 Task: Look for space in Fânzeres, Portugal from 17th June, 2023 to 21st June, 2023 for 2 adults in price range Rs.7000 to Rs.12000. Place can be private room with 1  bedroom having 2 beds and 1 bathroom. Property type can be house, flat, guest house. Booking option can be shelf check-in. Required host language is English.
Action: Mouse moved to (534, 138)
Screenshot: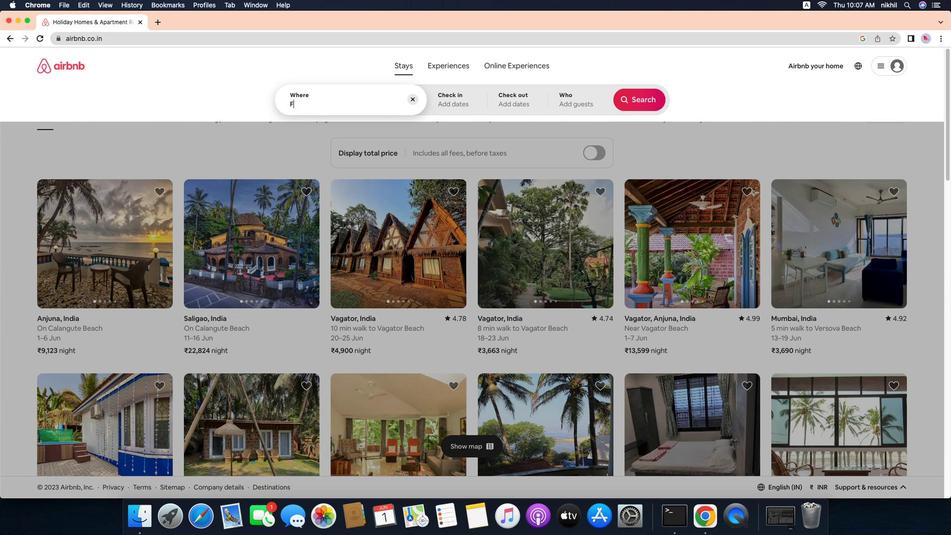 
Action: Mouse pressed left at (534, 138)
Screenshot: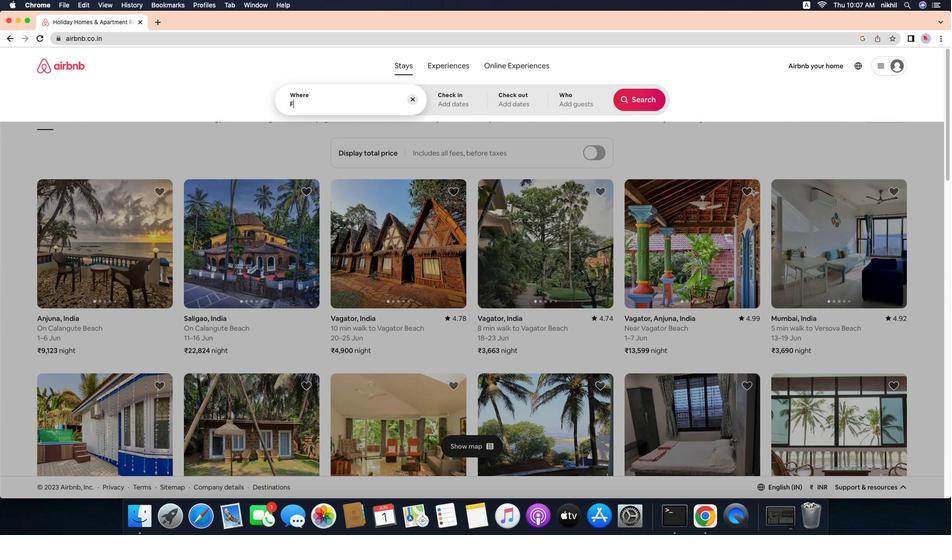 
Action: Mouse moved to (534, 138)
Screenshot: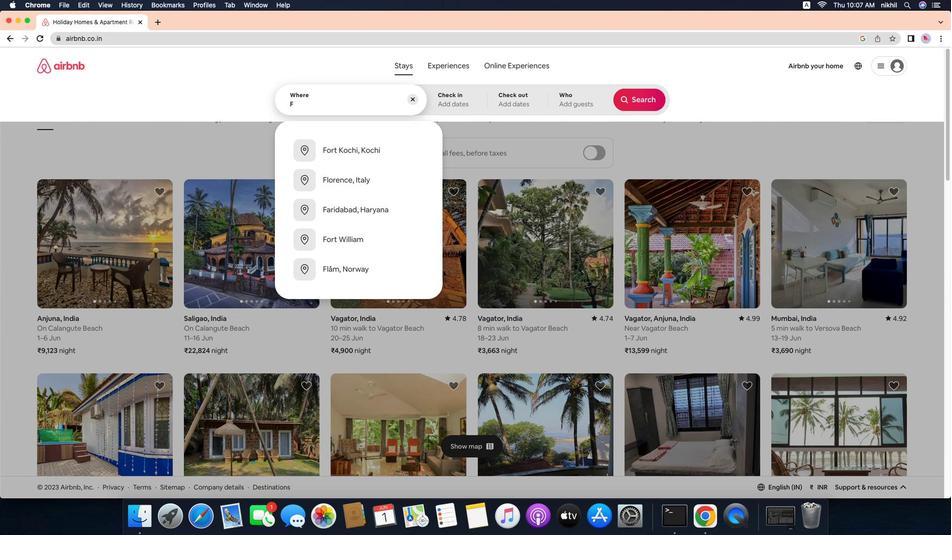 
Action: Mouse pressed left at (534, 138)
Screenshot: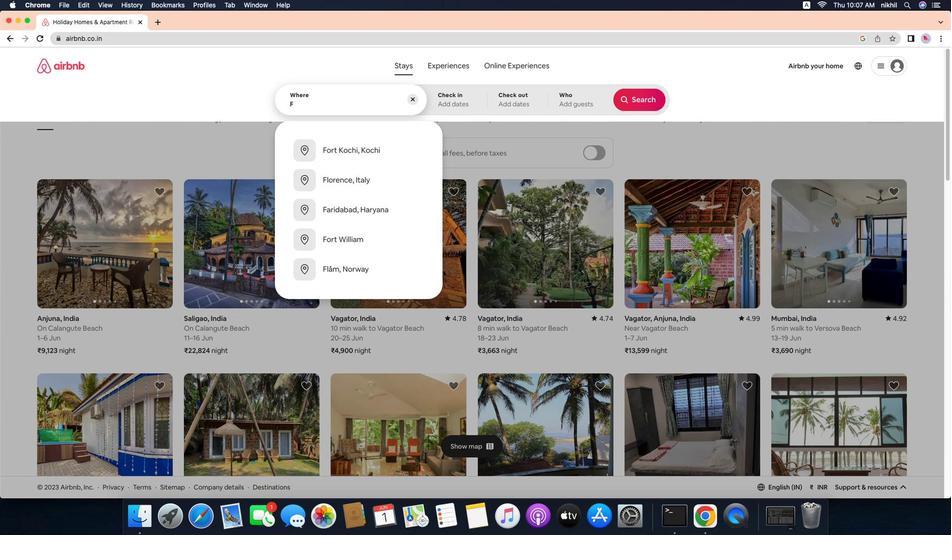 
Action: Mouse moved to (501, 138)
Screenshot: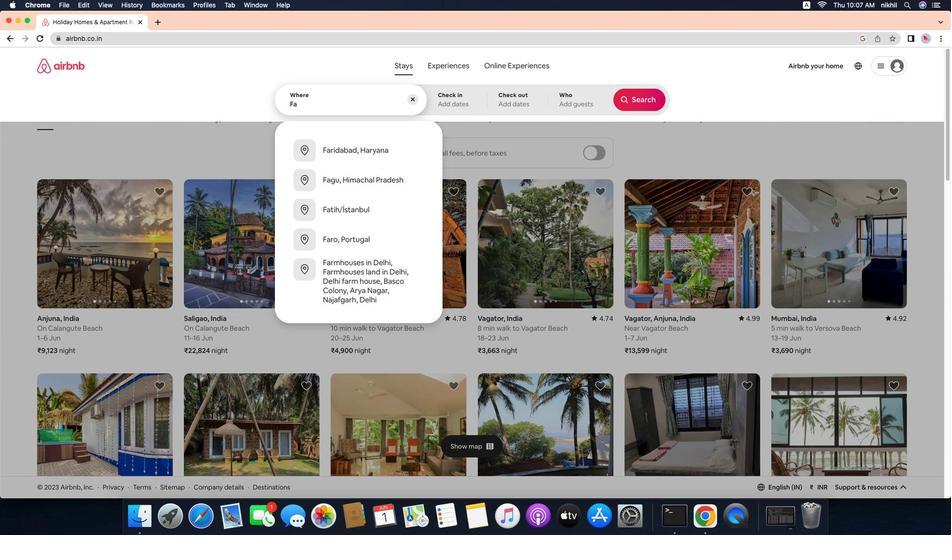 
Action: Mouse pressed left at (501, 138)
Screenshot: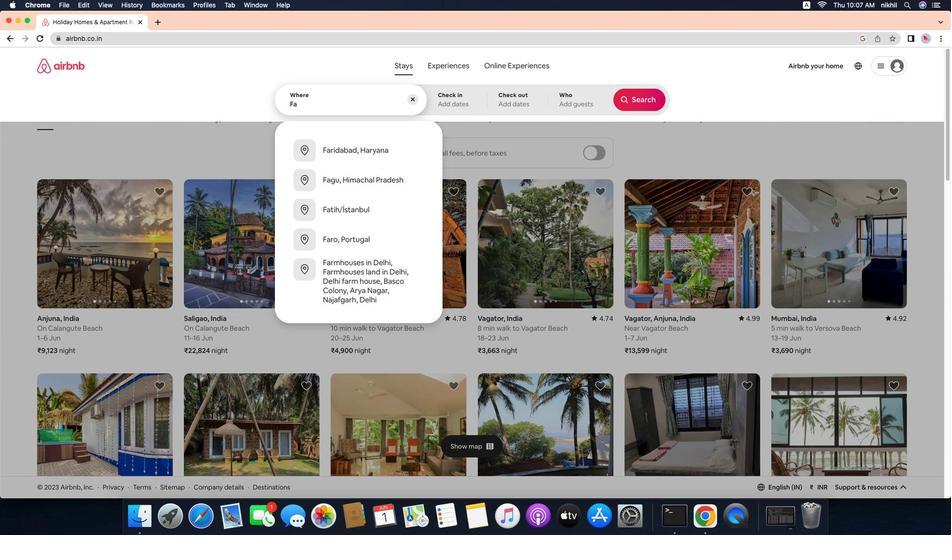 
Action: Mouse moved to (501, 138)
Screenshot: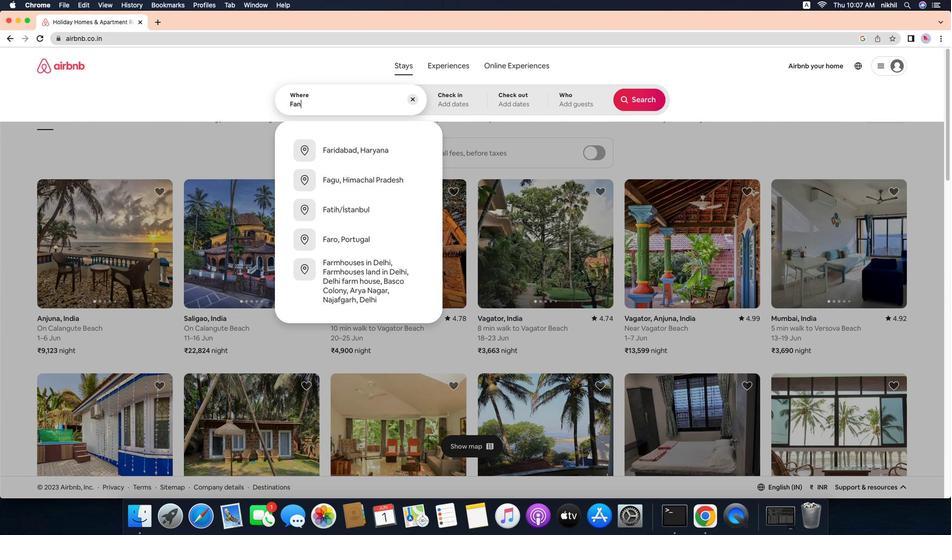 
Action: Key pressed Key.caps_lock'F'Key.caps_lock'a''n''z''e''r''e''s'
Screenshot: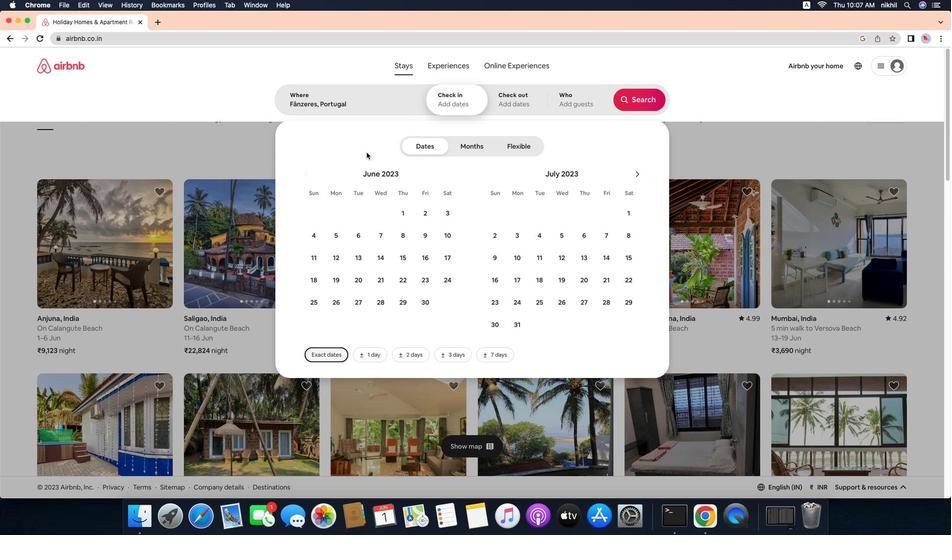 
Action: Mouse moved to (499, 137)
Screenshot: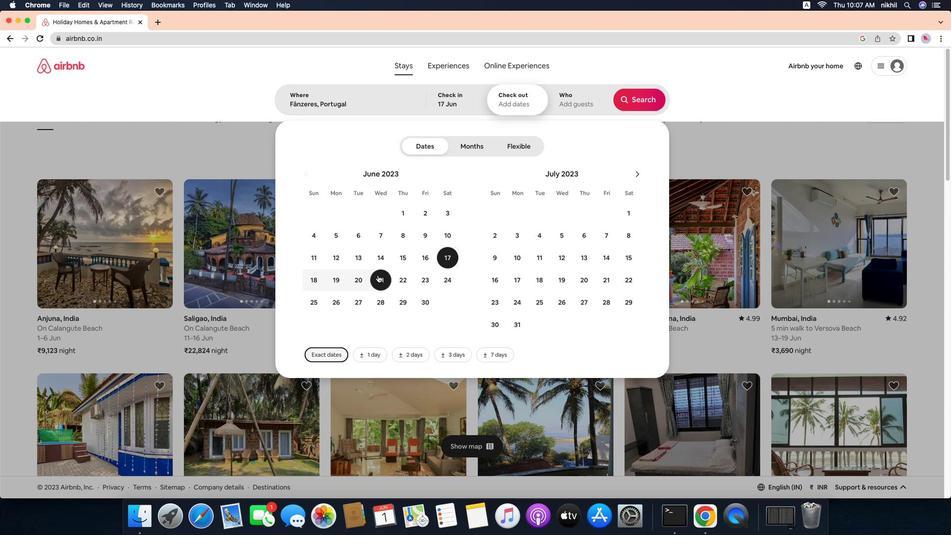 
Action: Mouse pressed left at (499, 137)
Screenshot: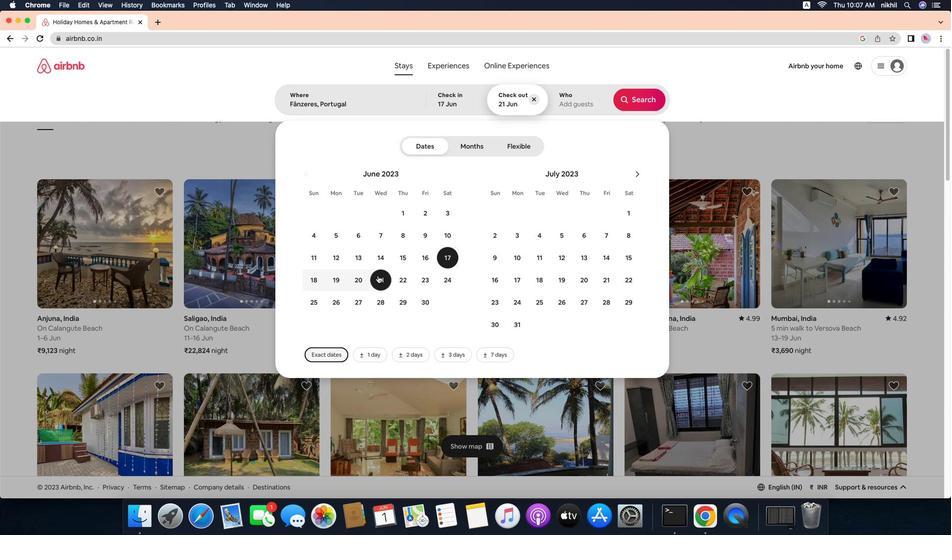
Action: Mouse moved to (561, 137)
Screenshot: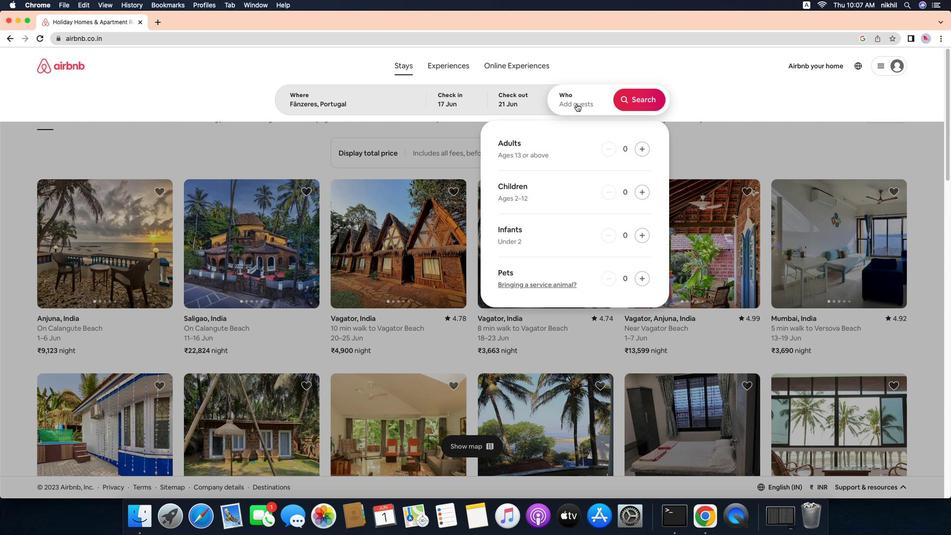 
Action: Mouse pressed left at (561, 137)
Screenshot: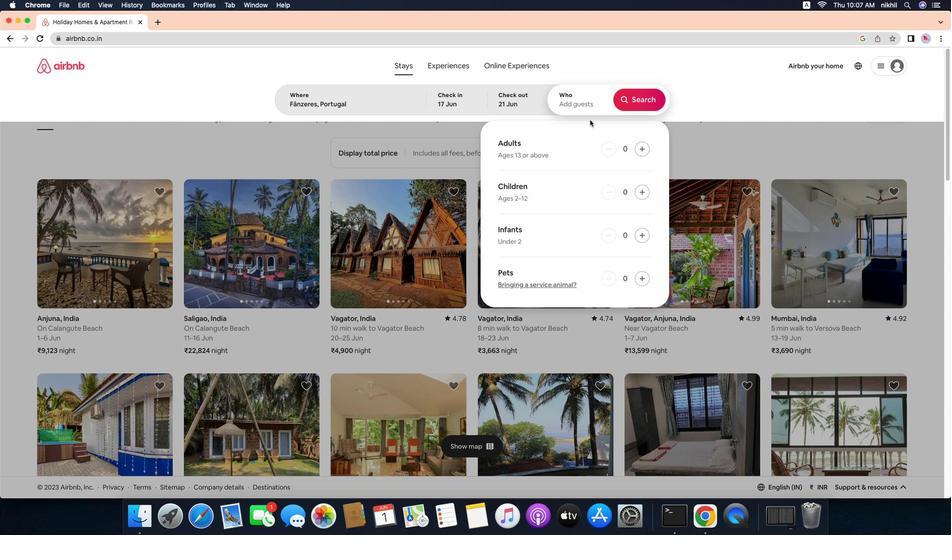 
Action: Mouse moved to (511, 137)
Screenshot: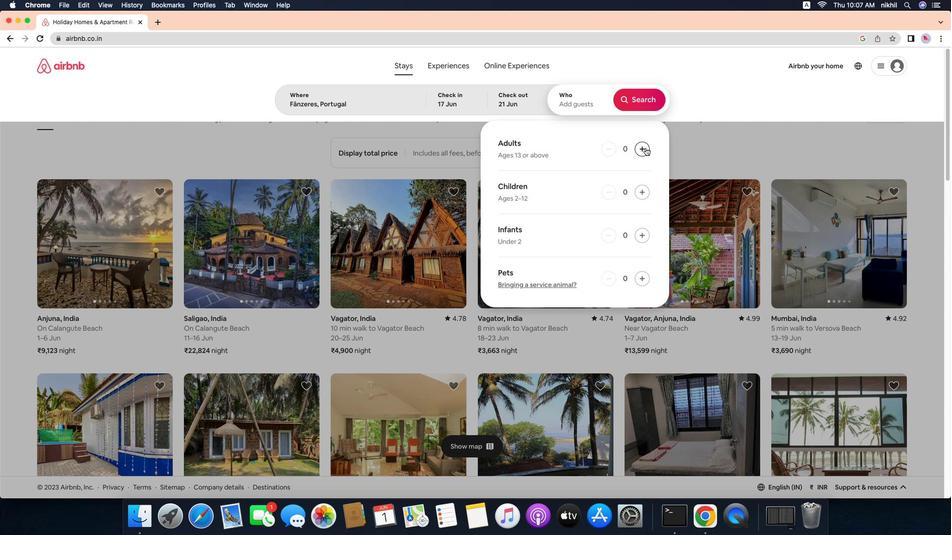 
Action: Mouse pressed left at (511, 137)
Screenshot: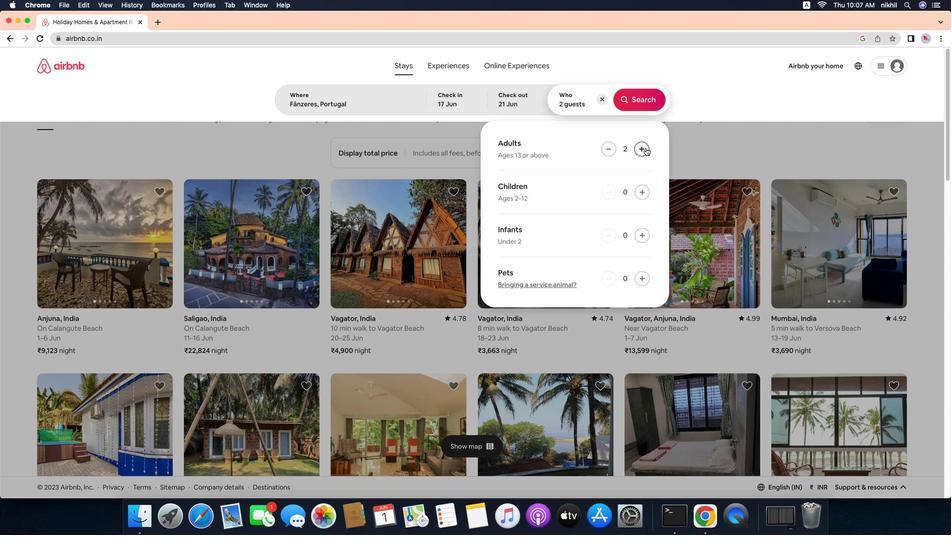 
Action: Mouse moved to (647, 138)
Screenshot: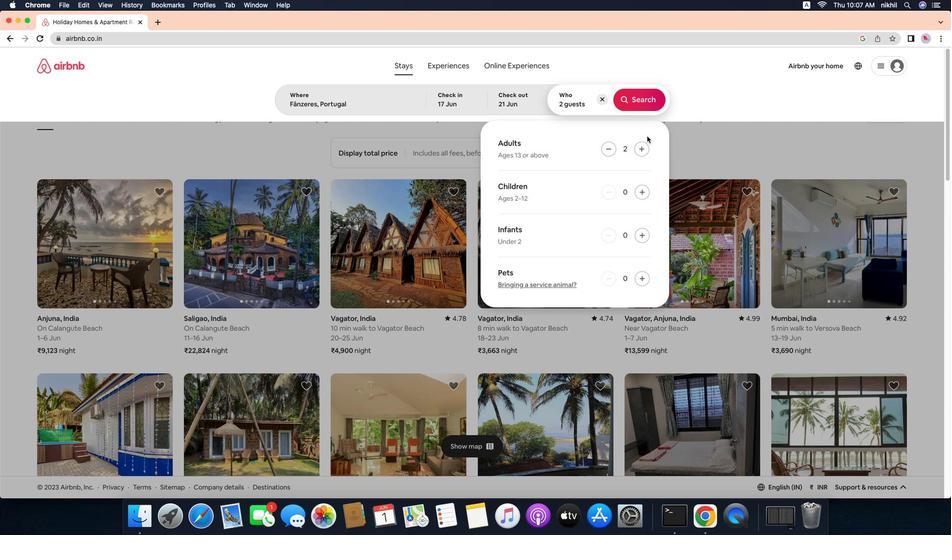 
Action: Mouse pressed left at (647, 138)
Screenshot: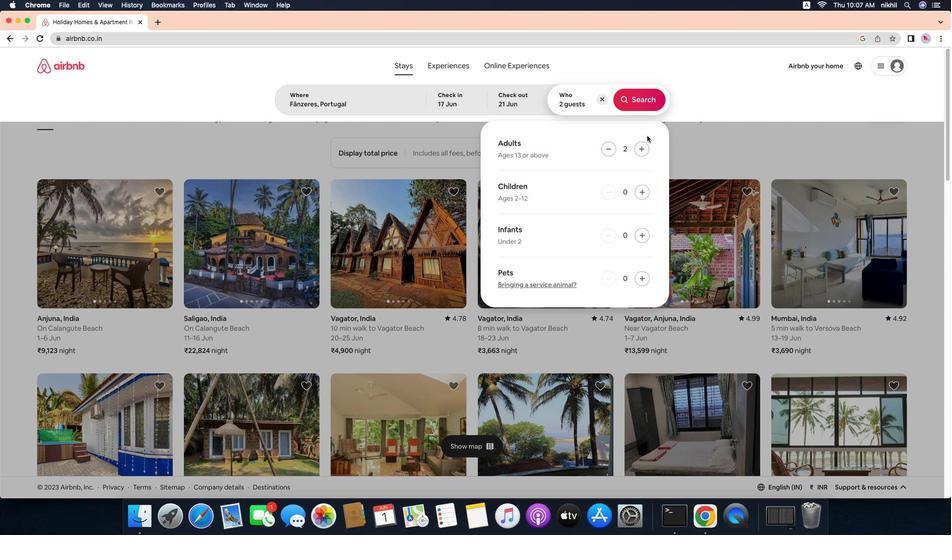 
Action: Mouse moved to (693, 137)
Screenshot: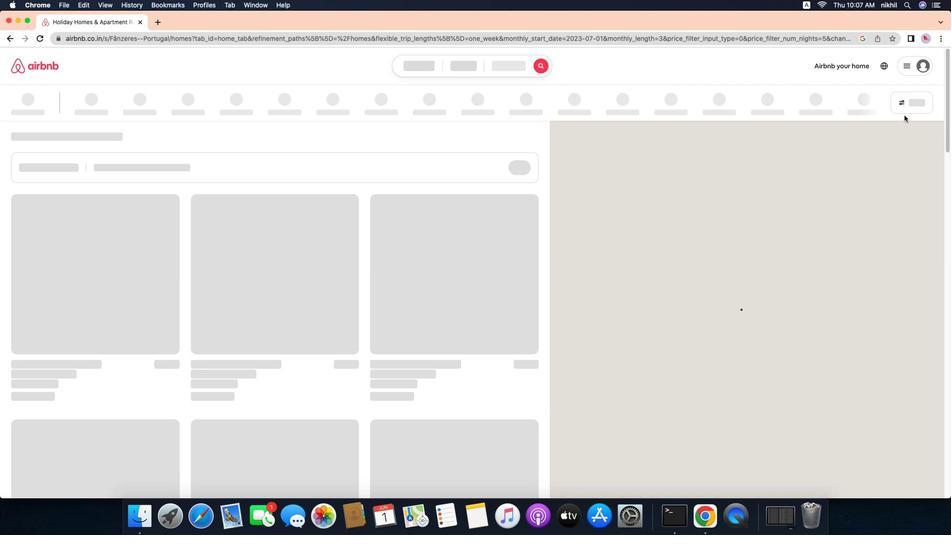 
Action: Mouse pressed left at (693, 137)
Screenshot: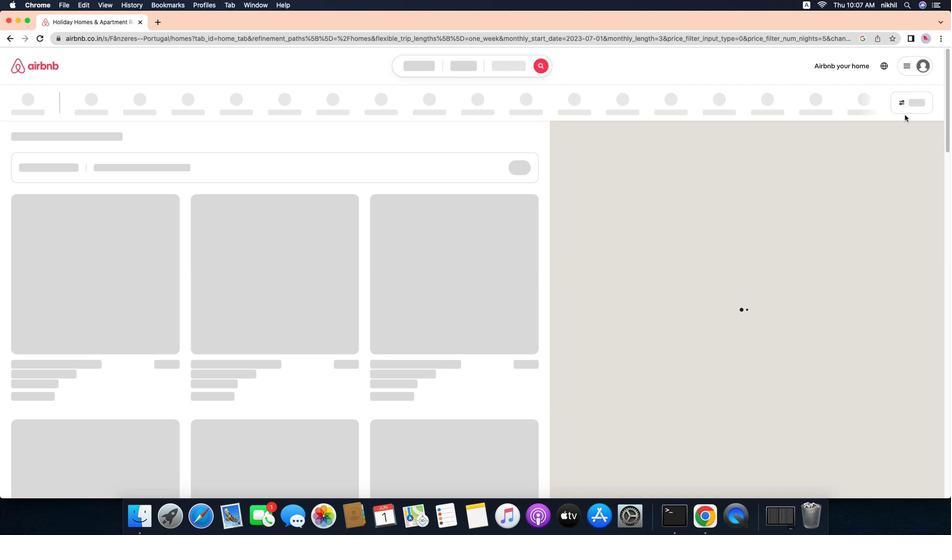 
Action: Mouse pressed left at (693, 137)
Screenshot: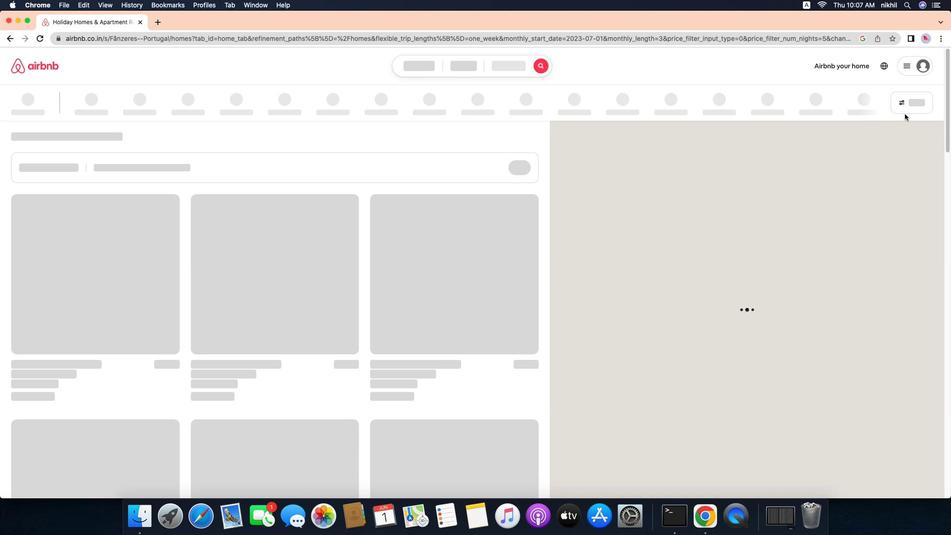 
Action: Mouse moved to (697, 138)
Screenshot: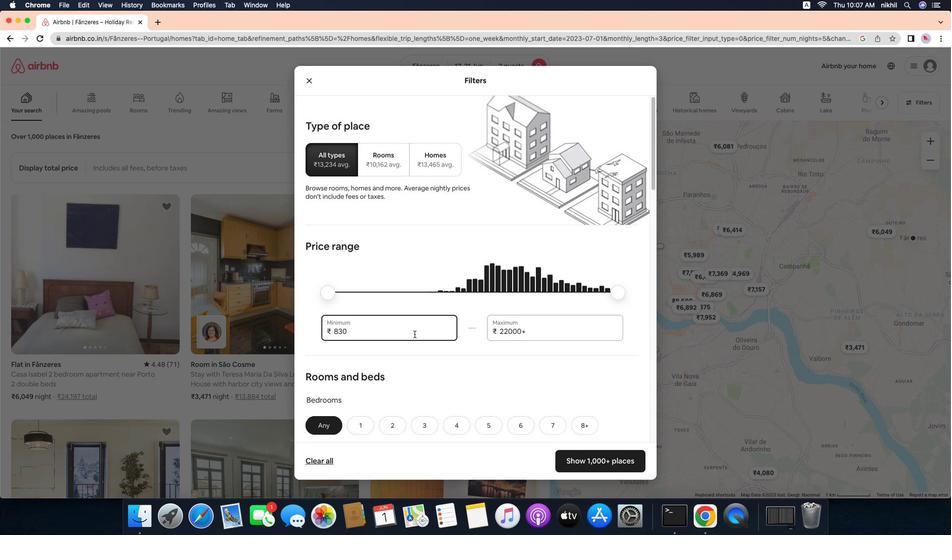 
Action: Mouse pressed left at (697, 138)
Screenshot: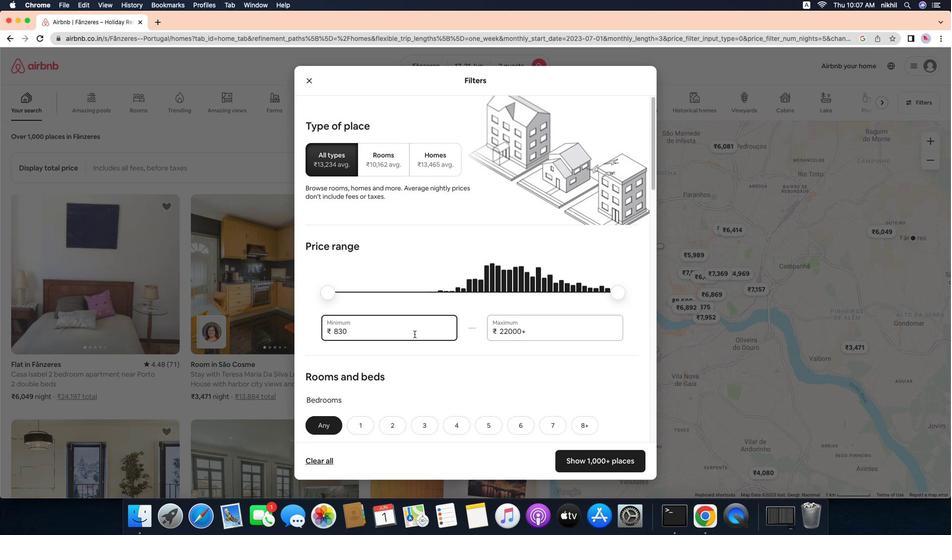 
Action: Mouse moved to (869, 138)
Screenshot: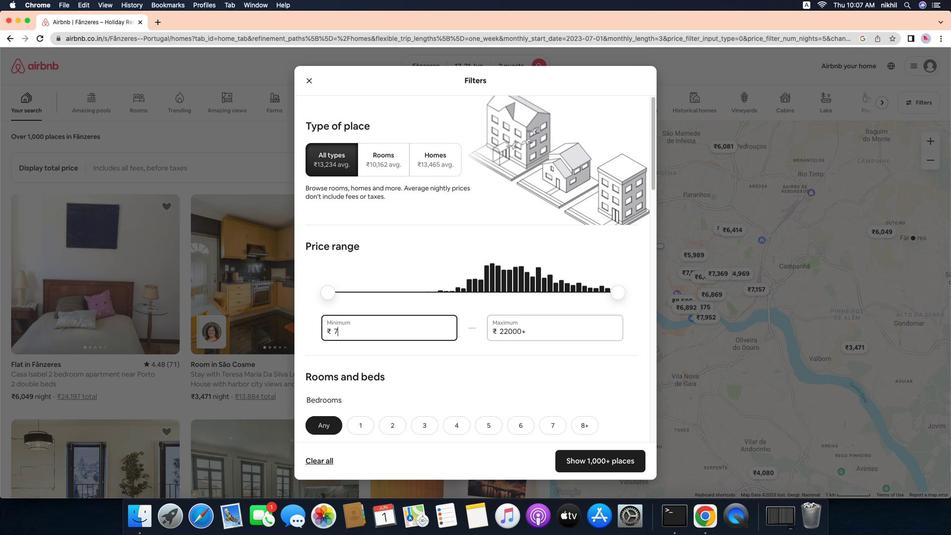 
Action: Mouse pressed left at (869, 138)
Screenshot: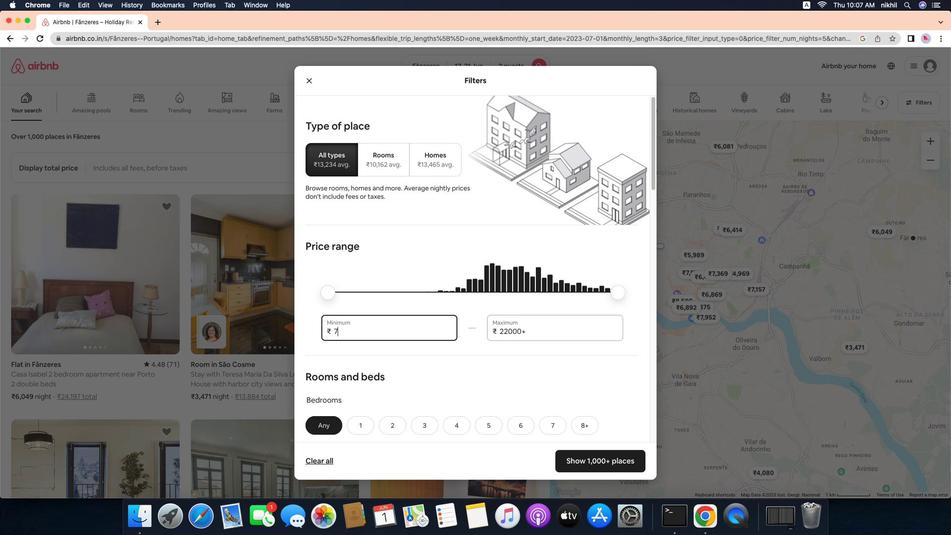 
Action: Mouse moved to (536, 137)
Screenshot: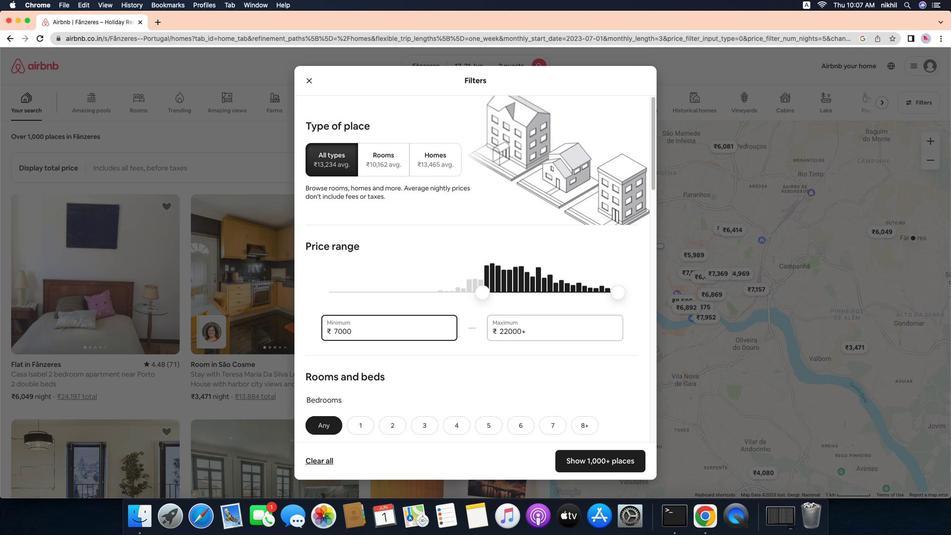 
Action: Mouse pressed left at (536, 137)
Screenshot: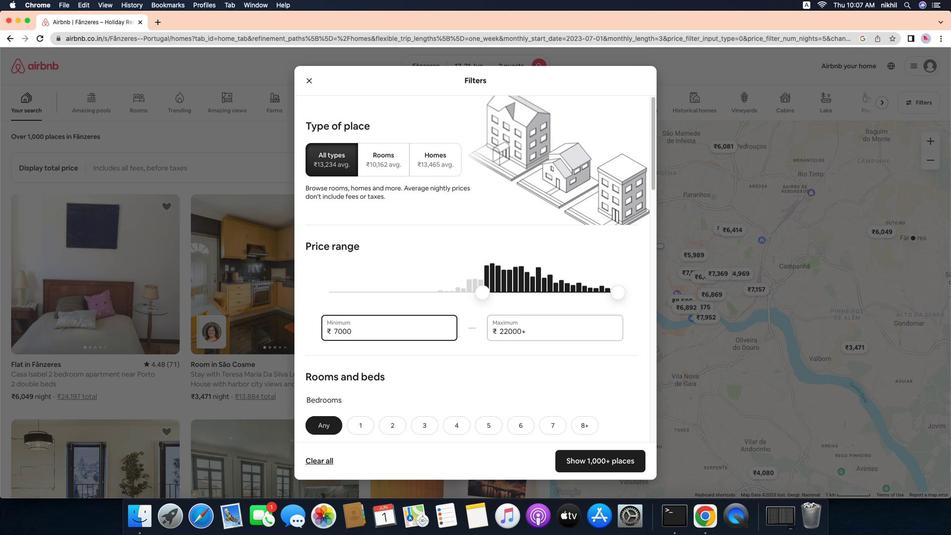 
Action: Mouse moved to (535, 137)
Screenshot: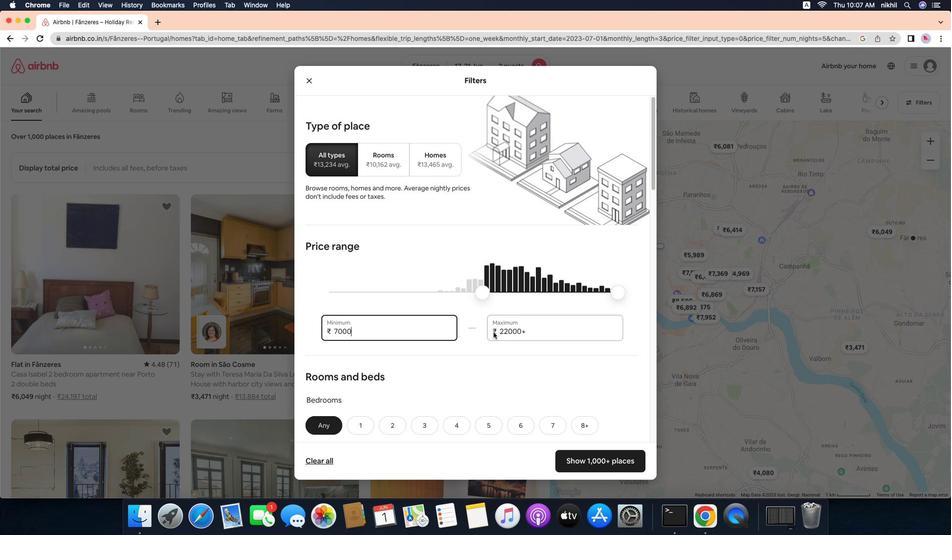 
Action: Key pressed Key.backspaceKey.backspaceKey.backspaceKey.backspace'7''0''0''0'
Screenshot: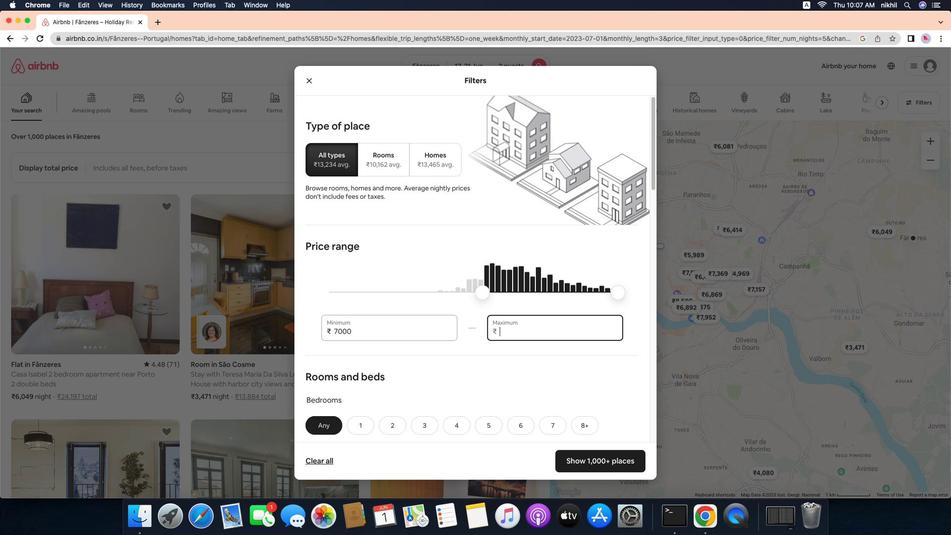 
Action: Mouse moved to (624, 137)
Screenshot: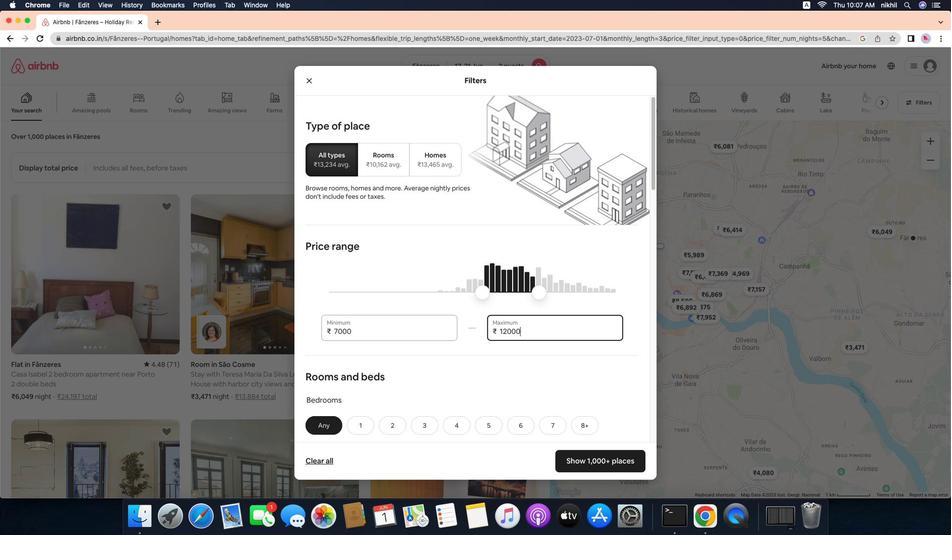 
Action: Mouse pressed left at (624, 137)
Screenshot: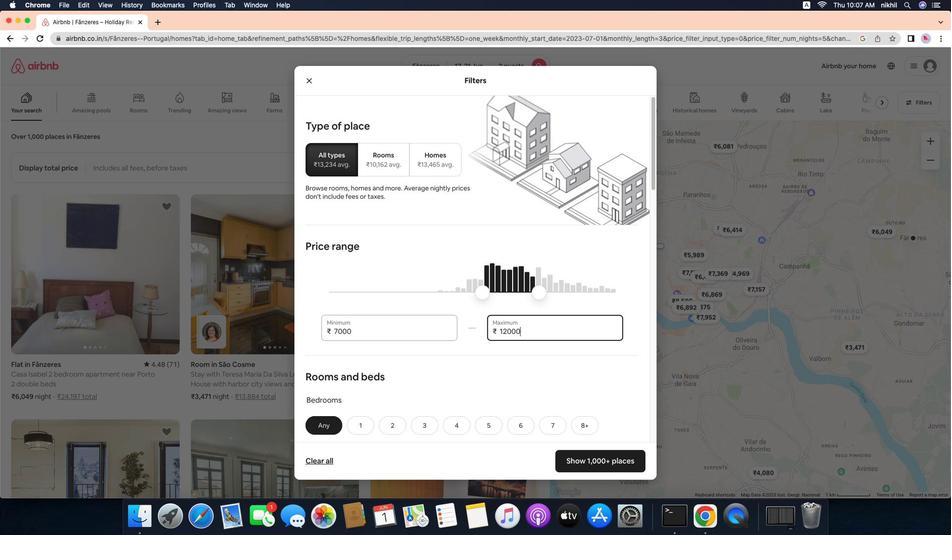 
Action: Key pressed Key.backspaceKey.backspaceKey.backspaceKey.backspaceKey.backspaceKey.backspace'1''2''0''0''0'
Screenshot: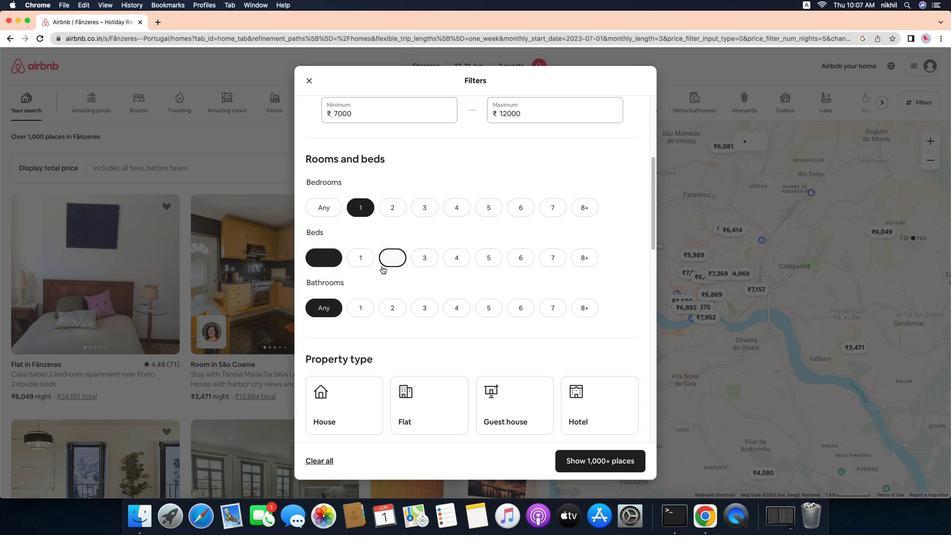
Action: Mouse moved to (588, 136)
Screenshot: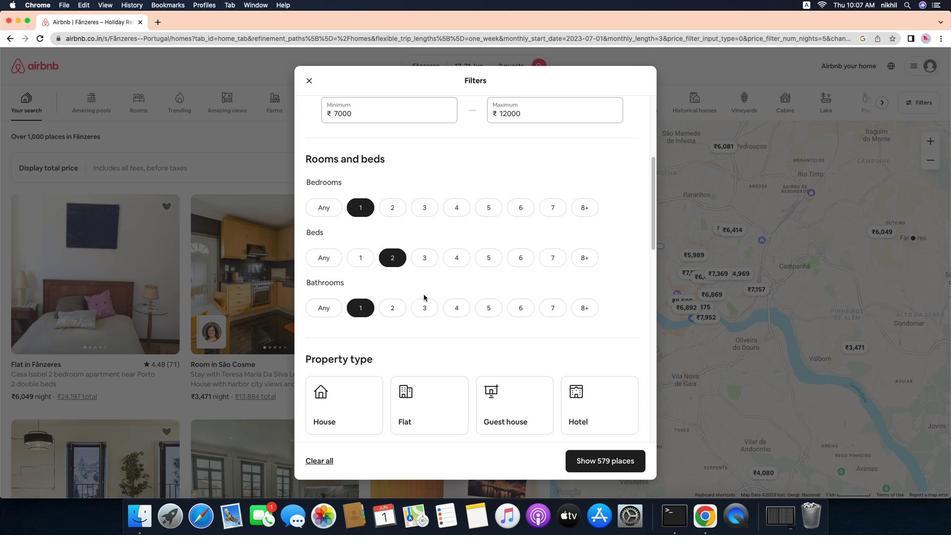 
Action: Mouse scrolled (588, 136) with delta (254, 138)
Screenshot: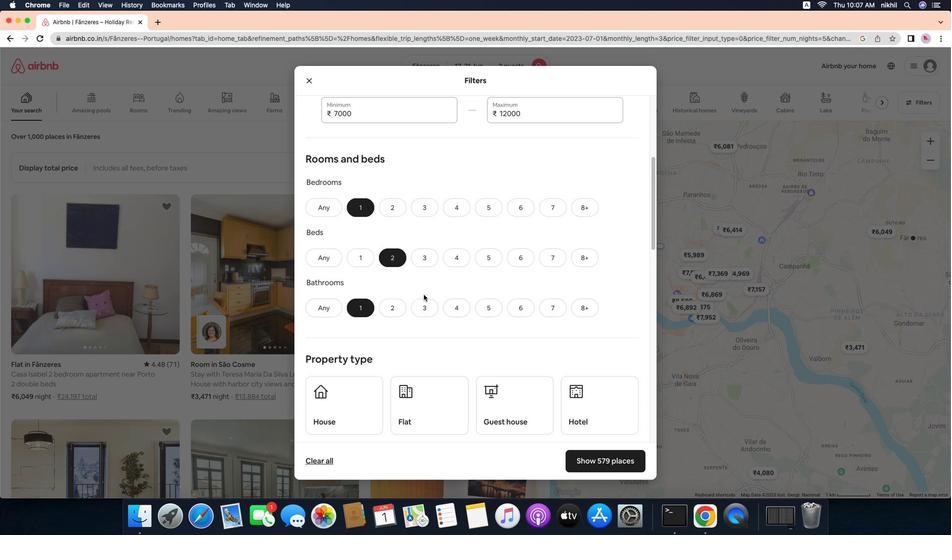 
Action: Mouse scrolled (588, 136) with delta (254, 138)
Screenshot: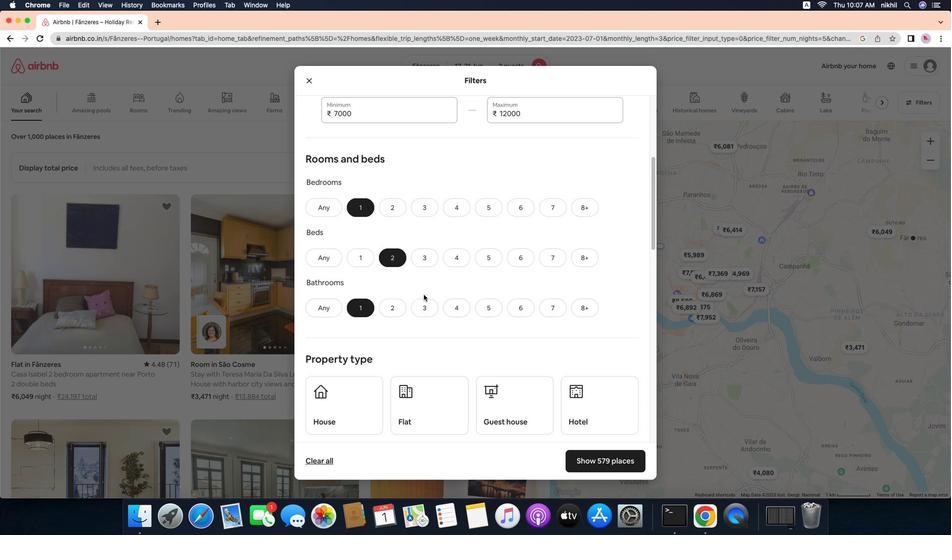 
Action: Mouse scrolled (588, 136) with delta (254, 138)
Screenshot: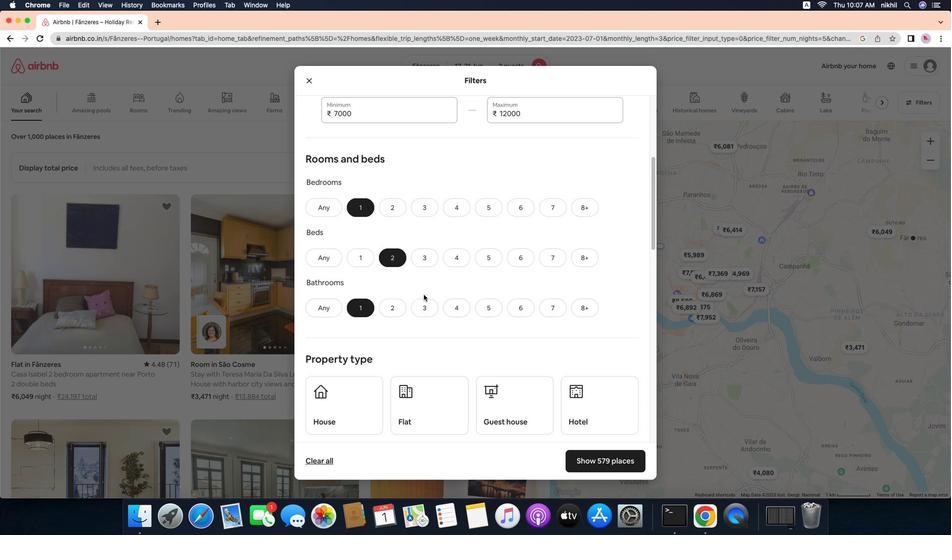
Action: Mouse scrolled (588, 136) with delta (254, 138)
Screenshot: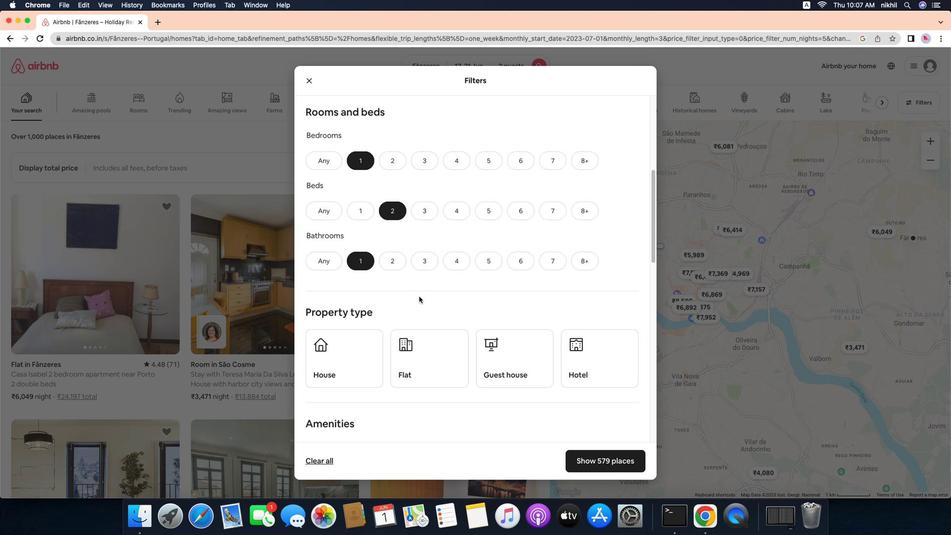 
Action: Mouse scrolled (588, 136) with delta (254, 138)
Screenshot: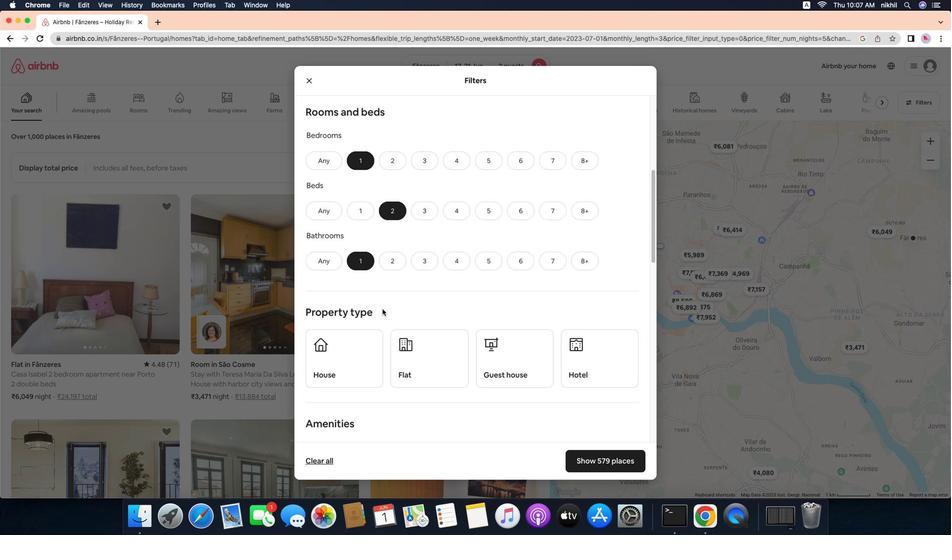 
Action: Mouse scrolled (588, 136) with delta (254, 138)
Screenshot: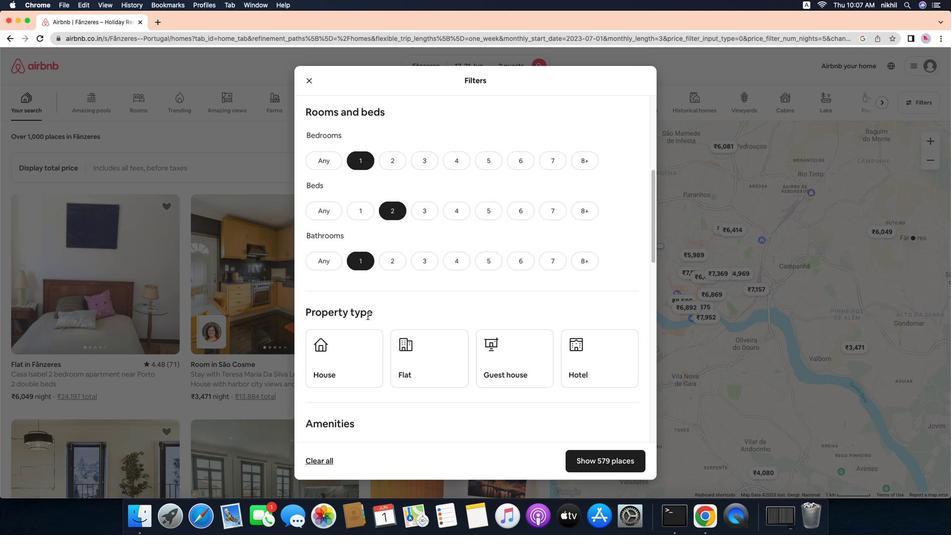 
Action: Mouse scrolled (588, 136) with delta (254, 138)
Screenshot: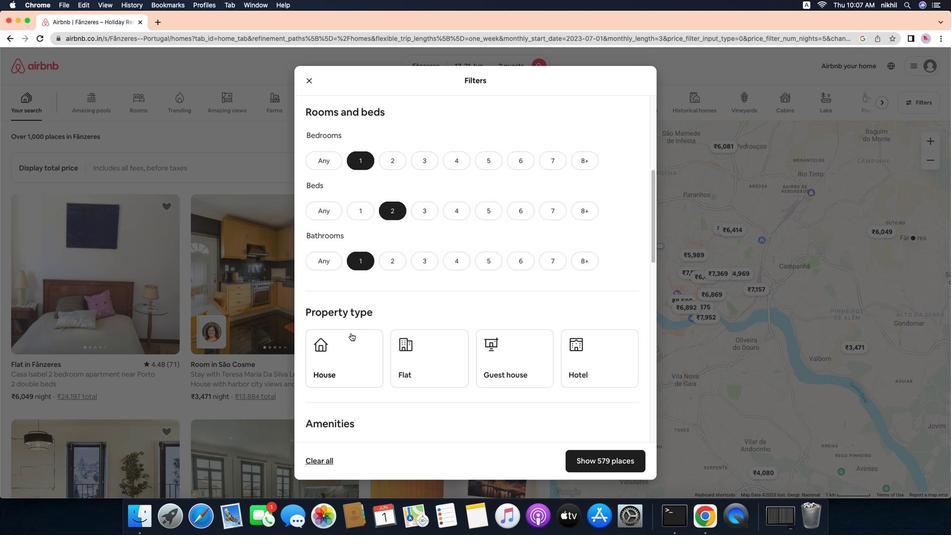 
Action: Mouse moved to (500, 137)
Screenshot: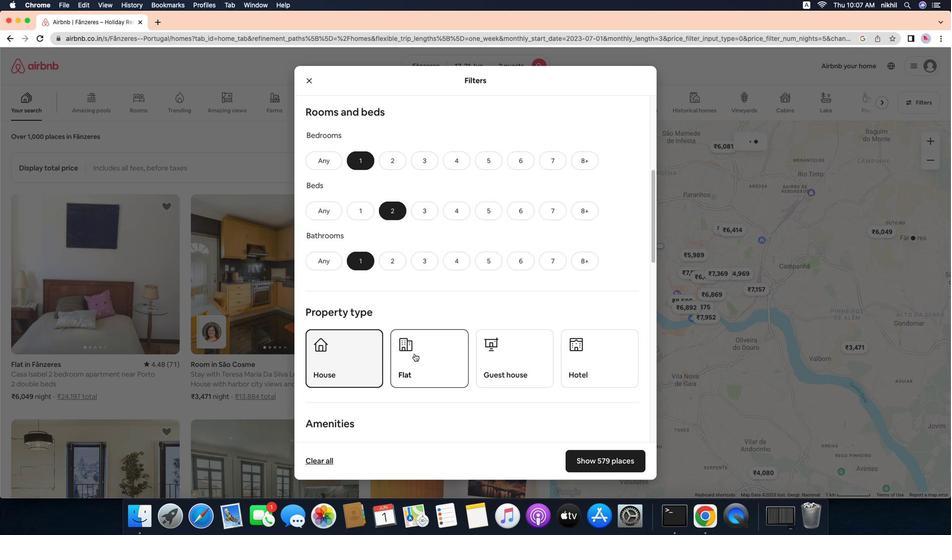 
Action: Mouse pressed left at (500, 137)
Screenshot: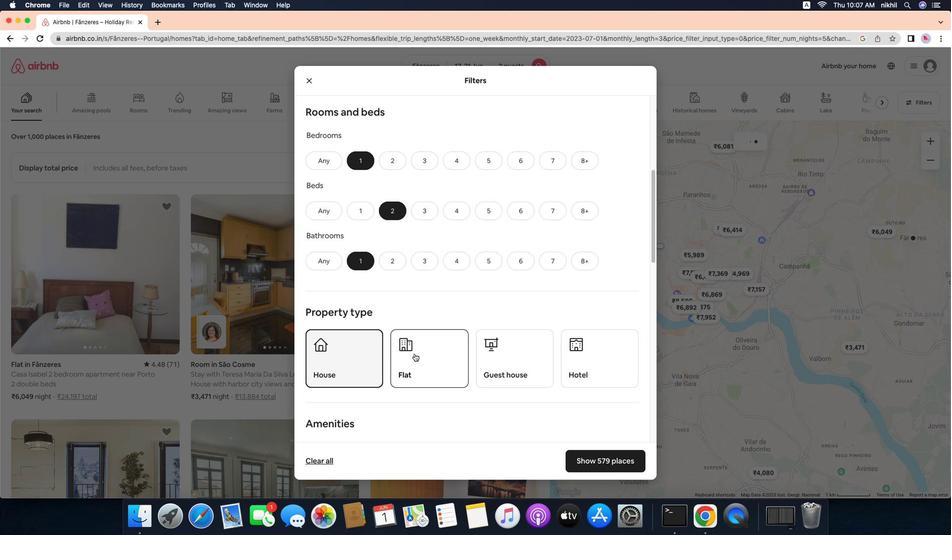 
Action: Mouse moved to (516, 137)
Screenshot: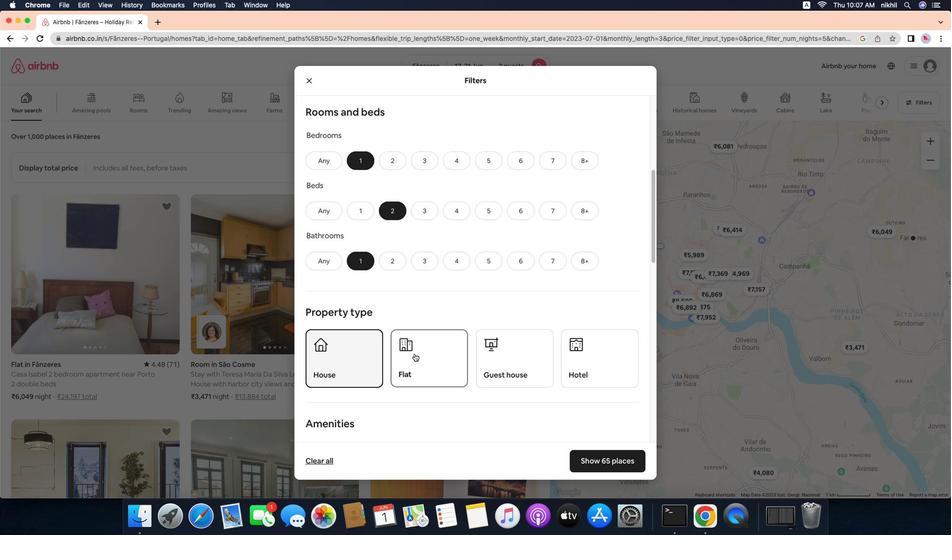 
Action: Mouse pressed left at (516, 137)
Screenshot: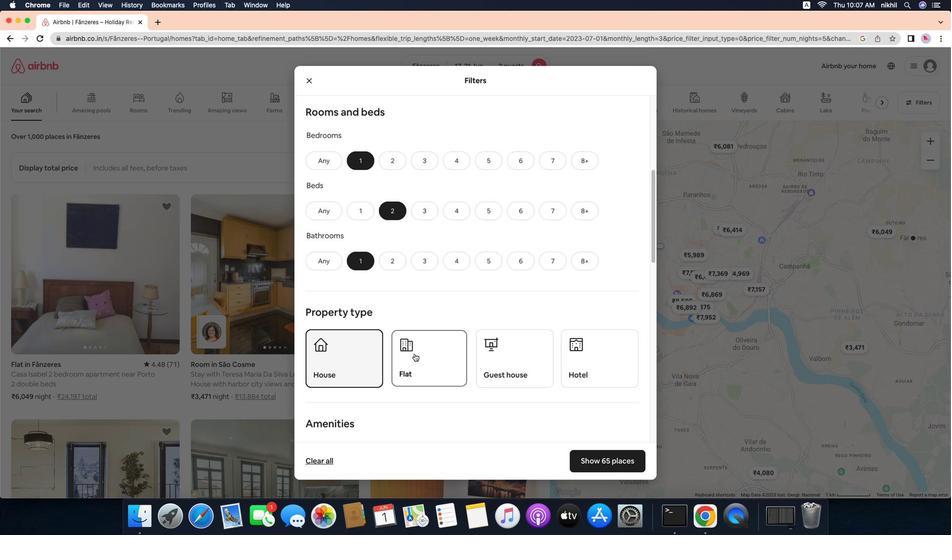 
Action: Mouse moved to (502, 137)
Screenshot: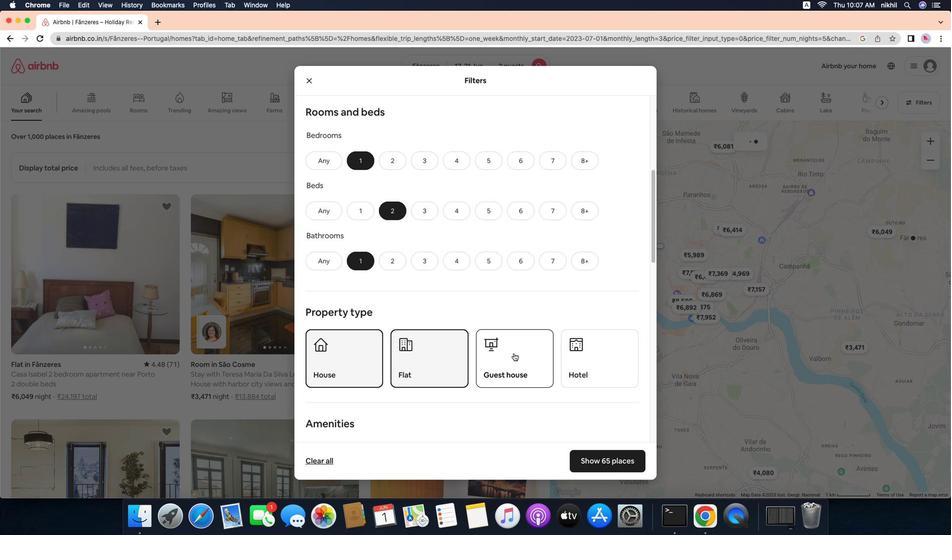 
Action: Mouse pressed left at (502, 137)
Screenshot: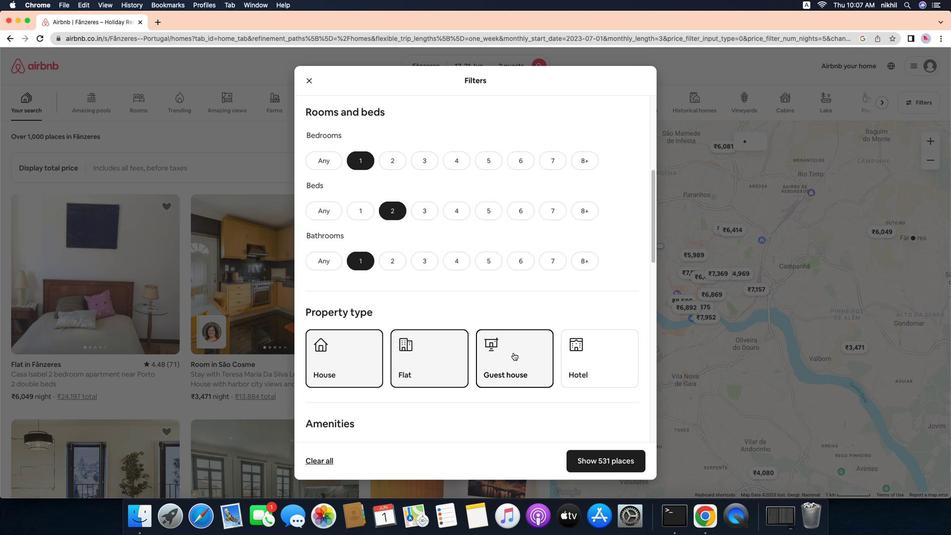 
Action: Mouse moved to (542, 137)
Screenshot: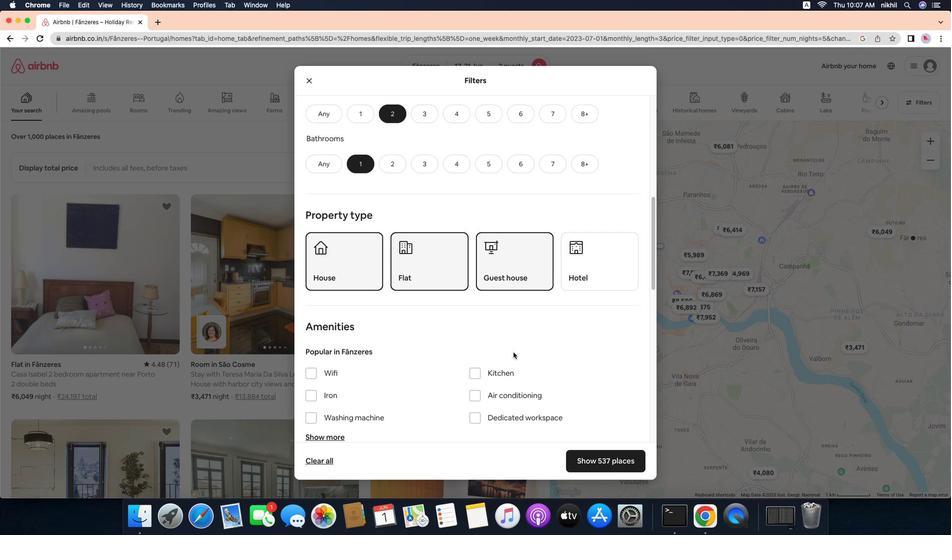
Action: Mouse scrolled (542, 137) with delta (254, 138)
Screenshot: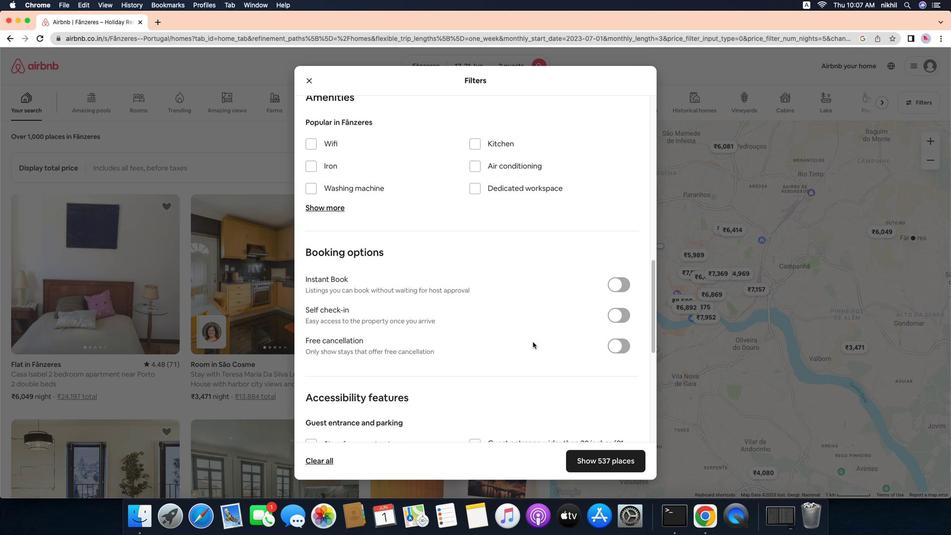 
Action: Mouse scrolled (542, 137) with delta (254, 138)
Screenshot: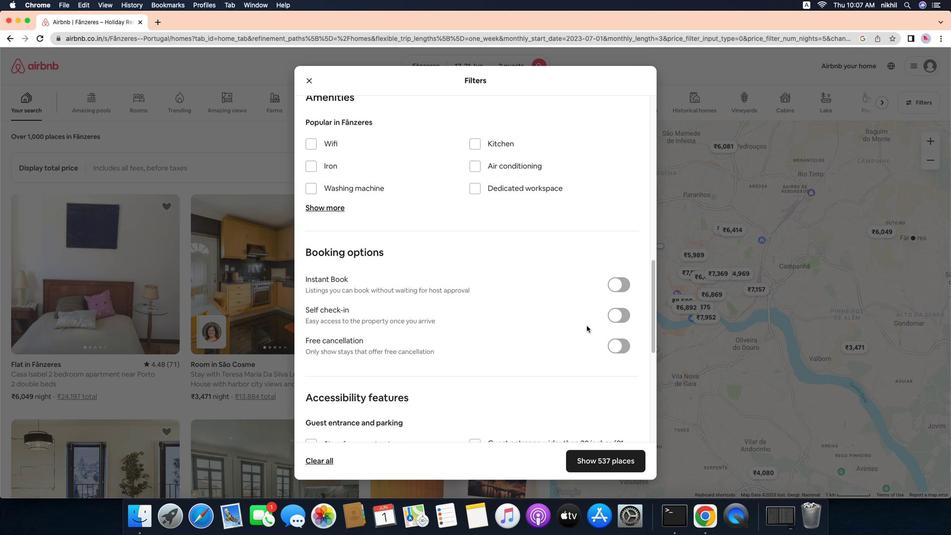 
Action: Mouse scrolled (542, 137) with delta (254, 138)
Screenshot: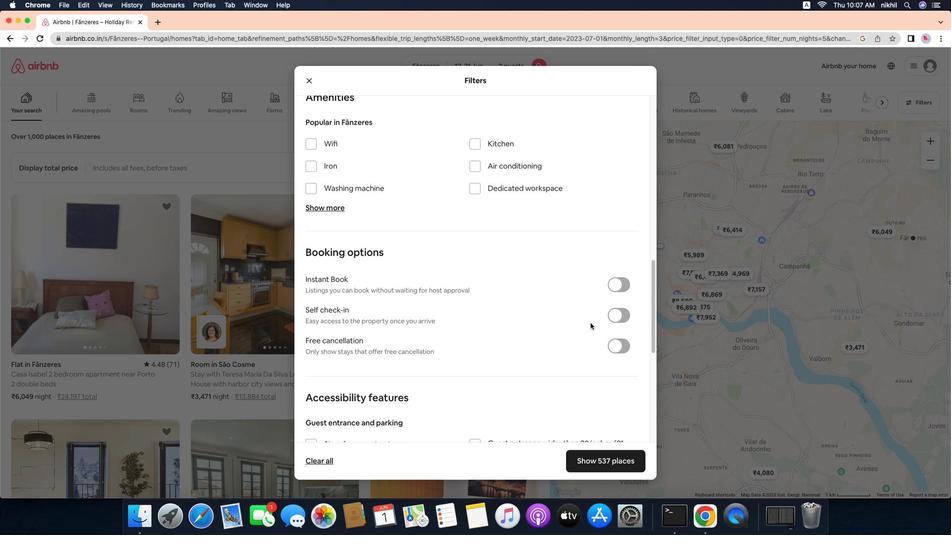 
Action: Mouse moved to (492, 137)
Screenshot: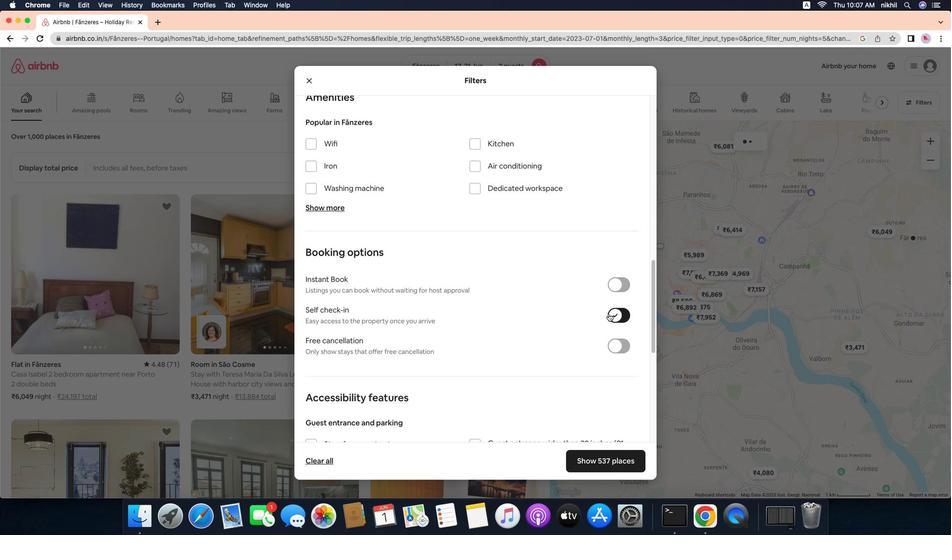 
Action: Mouse pressed left at (492, 137)
Screenshot: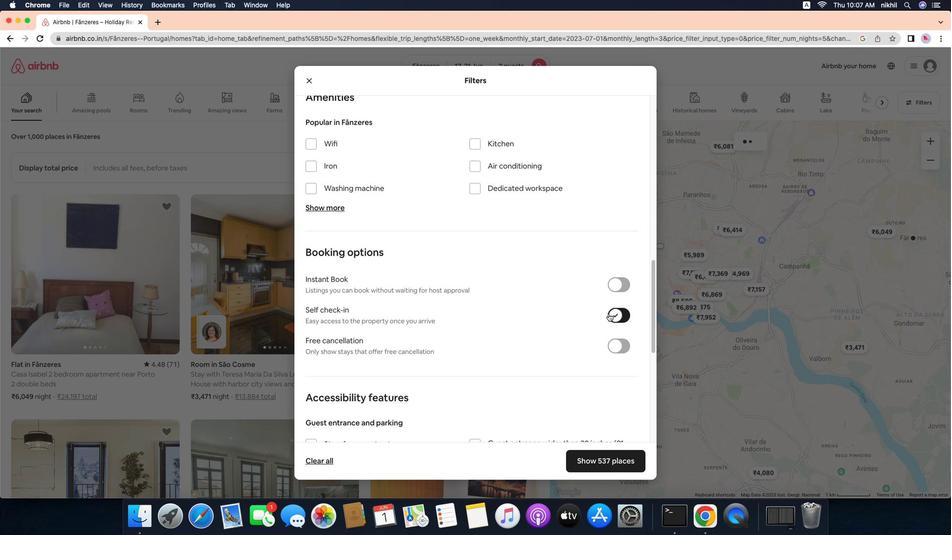 
Action: Mouse moved to (535, 136)
Screenshot: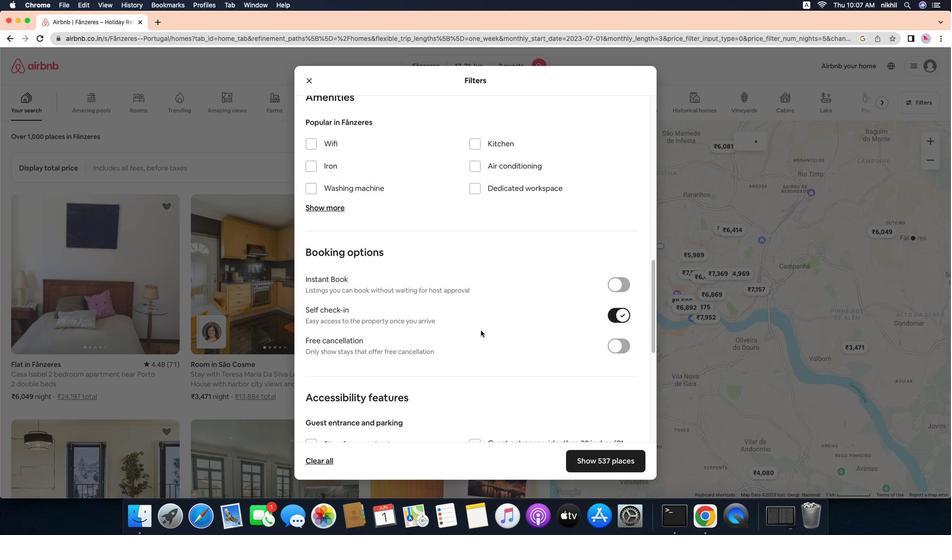 
Action: Mouse pressed left at (535, 136)
Screenshot: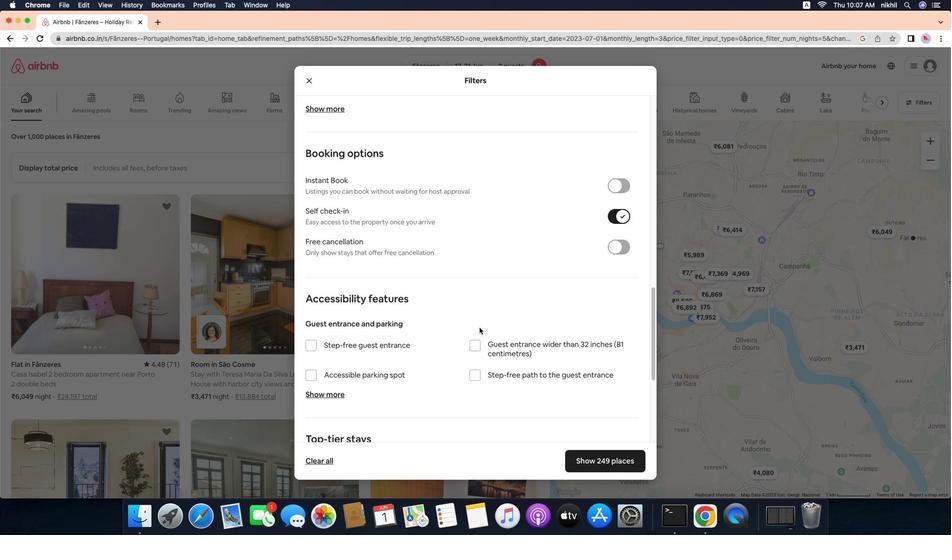 
Action: Mouse moved to (603, 136)
Screenshot: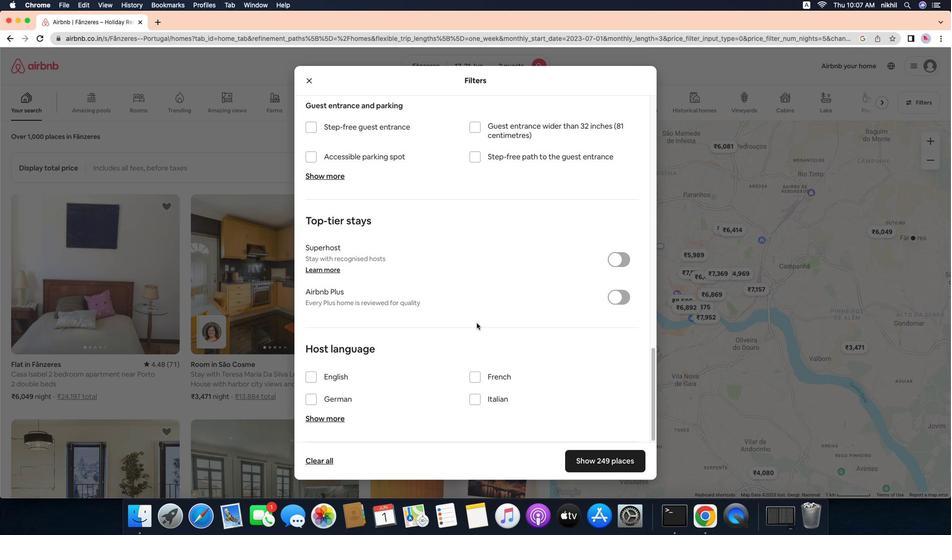 
Action: Mouse pressed left at (603, 136)
Screenshot: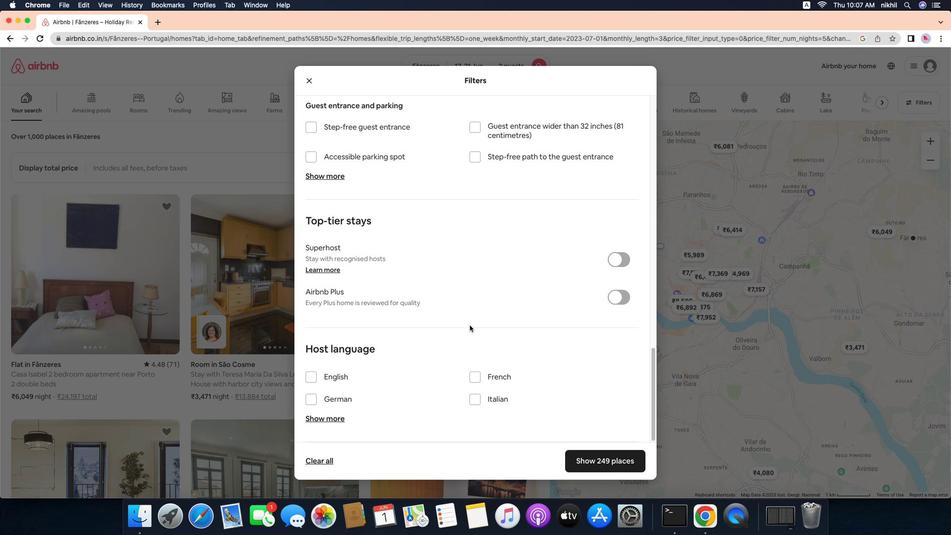 
Action: Mouse moved to (603, 136)
Screenshot: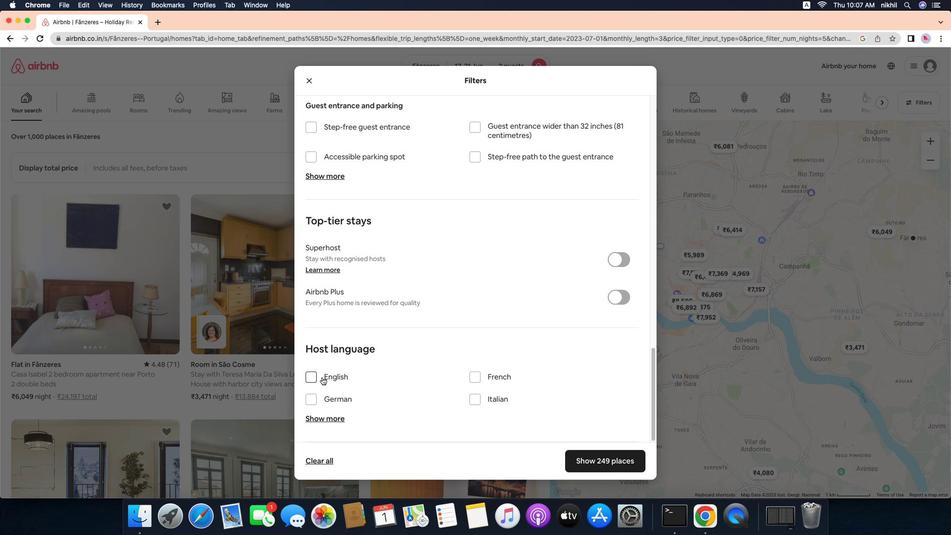 
Action: Mouse scrolled (603, 136) with delta (254, 138)
Screenshot: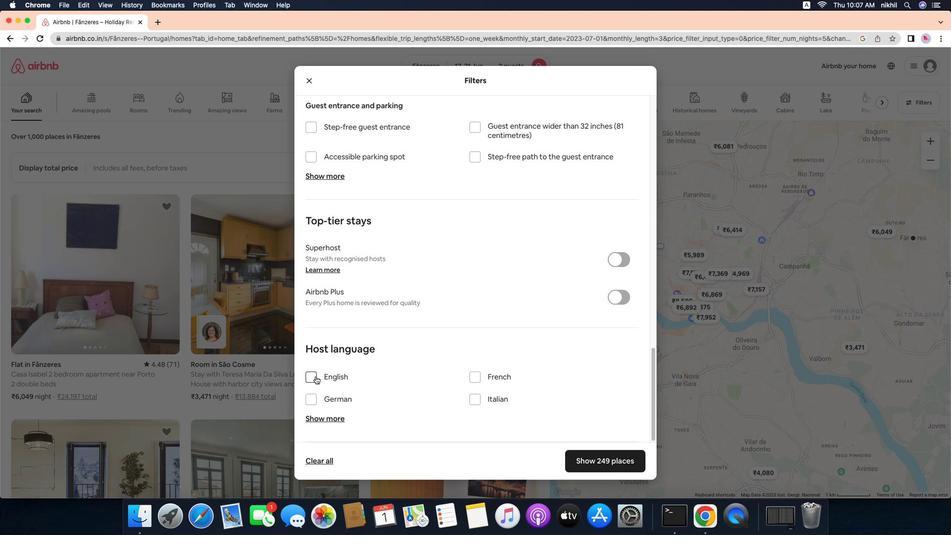 
Action: Mouse scrolled (603, 136) with delta (254, 138)
Screenshot: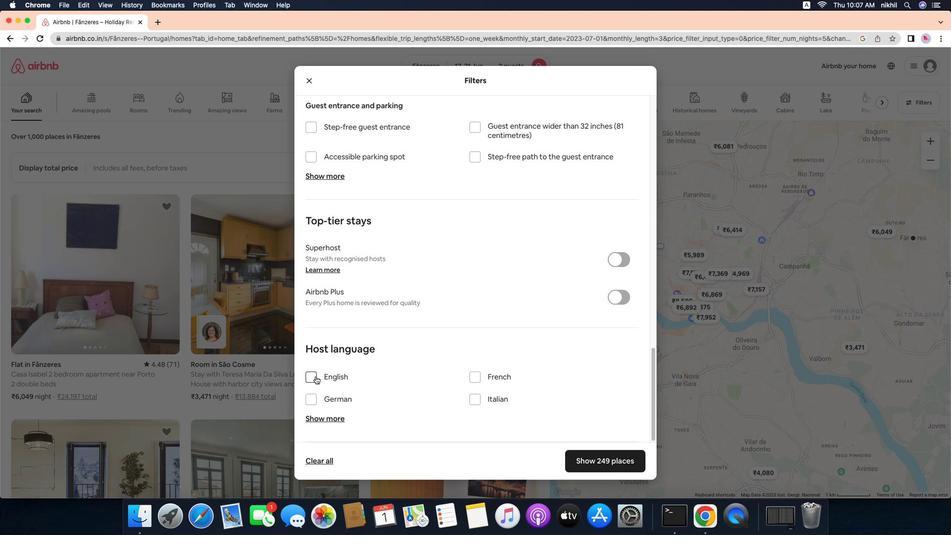 
Action: Mouse scrolled (603, 136) with delta (254, 138)
Screenshot: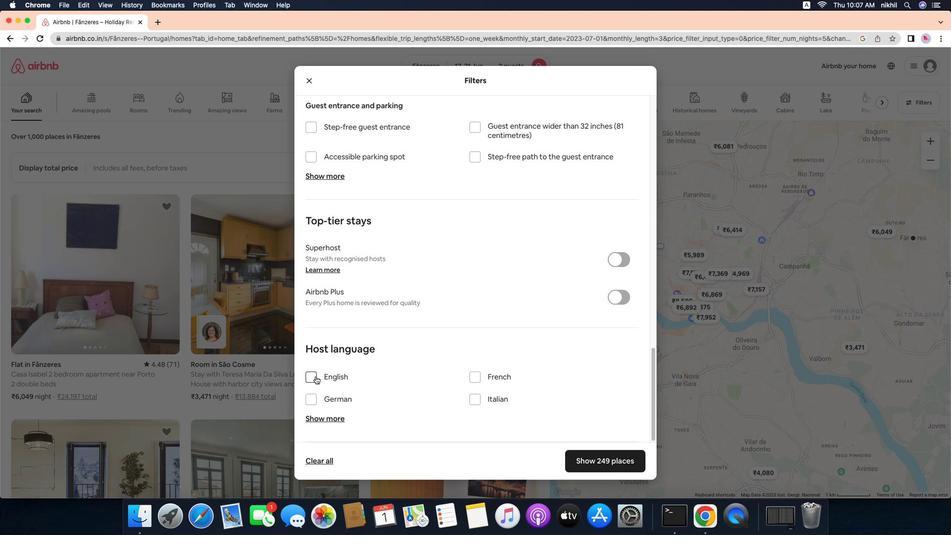 
Action: Mouse scrolled (603, 136) with delta (254, 138)
Screenshot: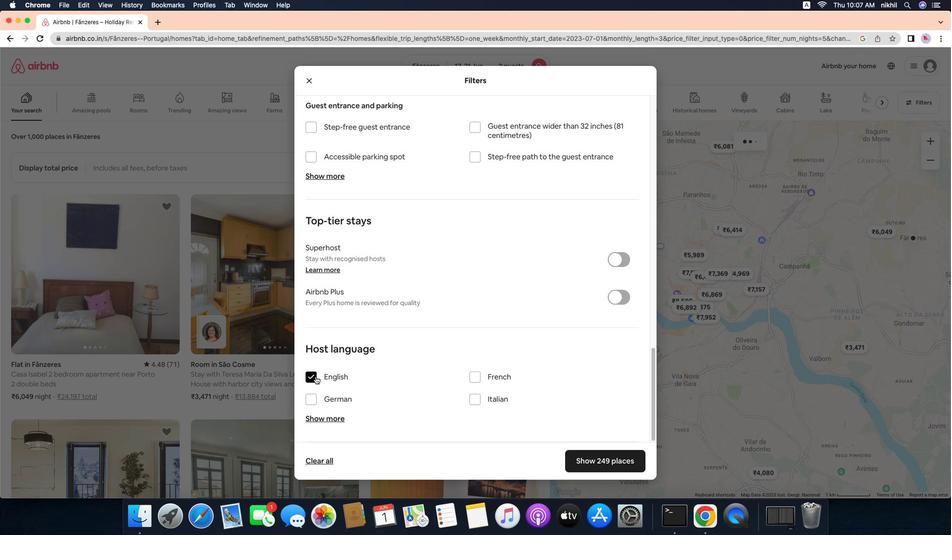 
Action: Mouse scrolled (603, 136) with delta (254, 138)
Screenshot: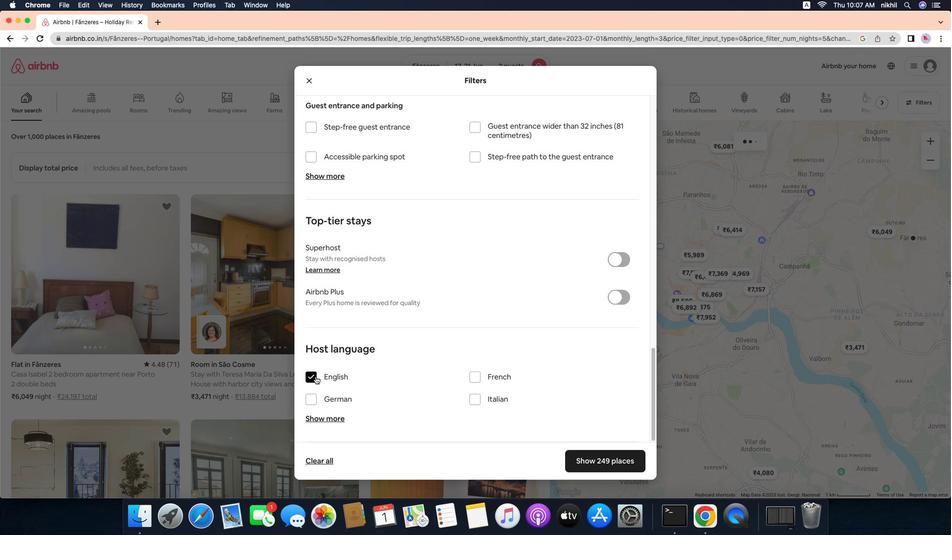 
Action: Mouse scrolled (603, 136) with delta (254, 138)
Screenshot: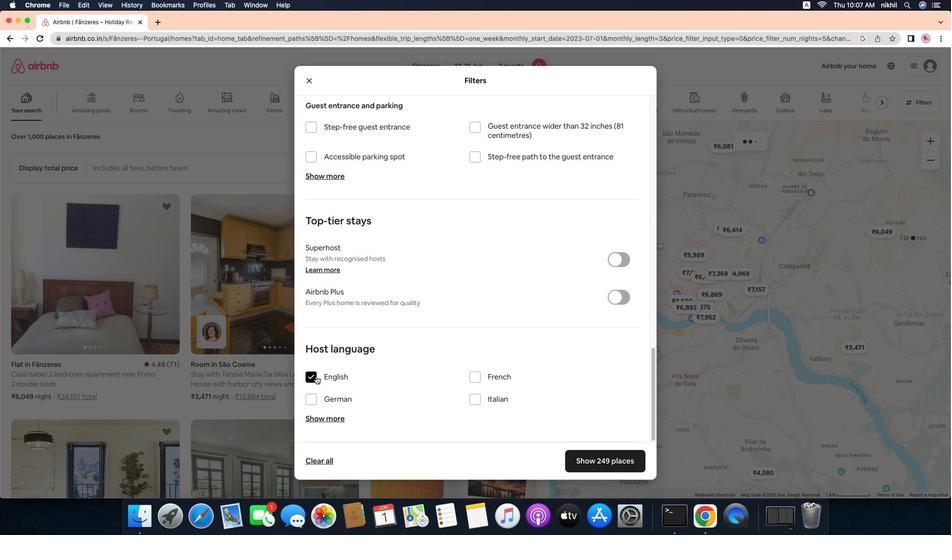 
Action: Mouse scrolled (603, 136) with delta (254, 138)
Screenshot: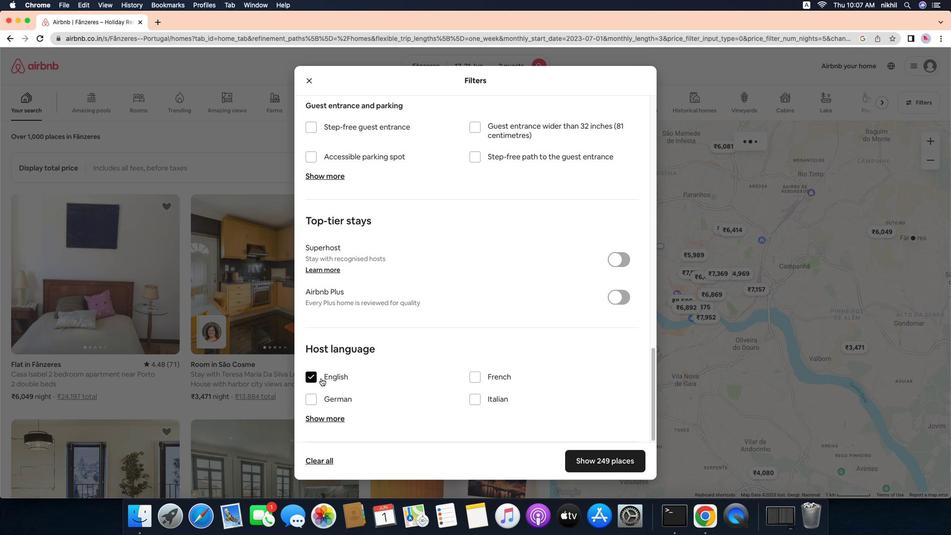 
Action: Mouse moved to (668, 137)
Screenshot: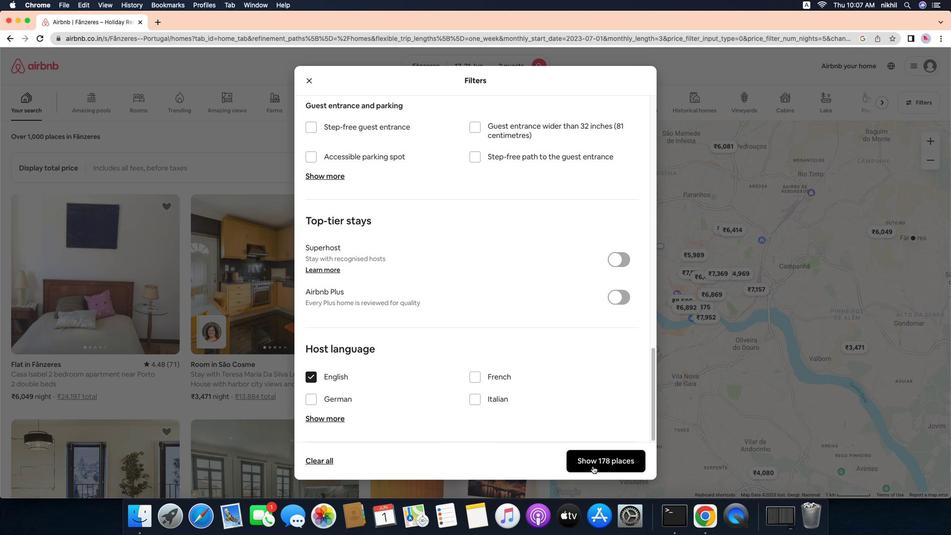 
Action: Mouse pressed left at (668, 137)
Screenshot: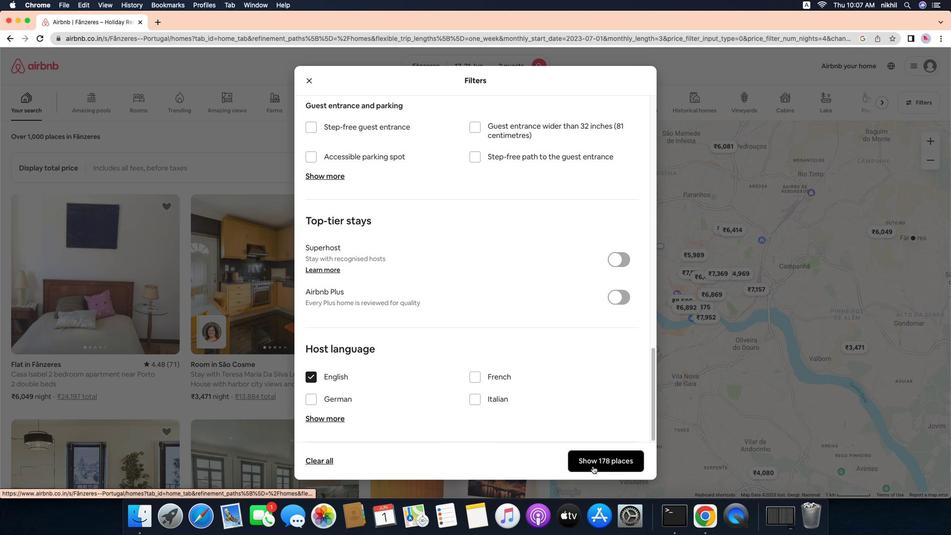 
Action: Mouse moved to (580, 137)
Screenshot: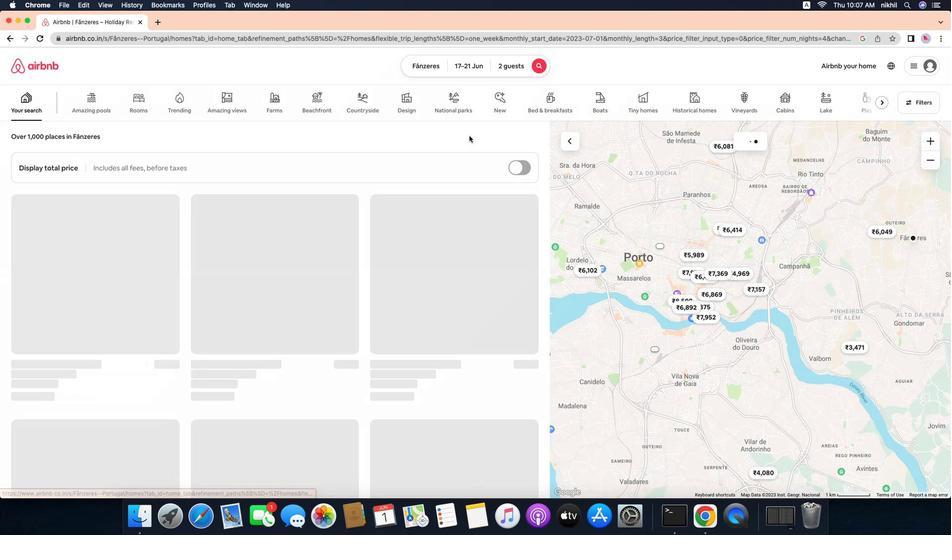 
Action: Mouse scrolled (580, 137) with delta (254, 138)
Screenshot: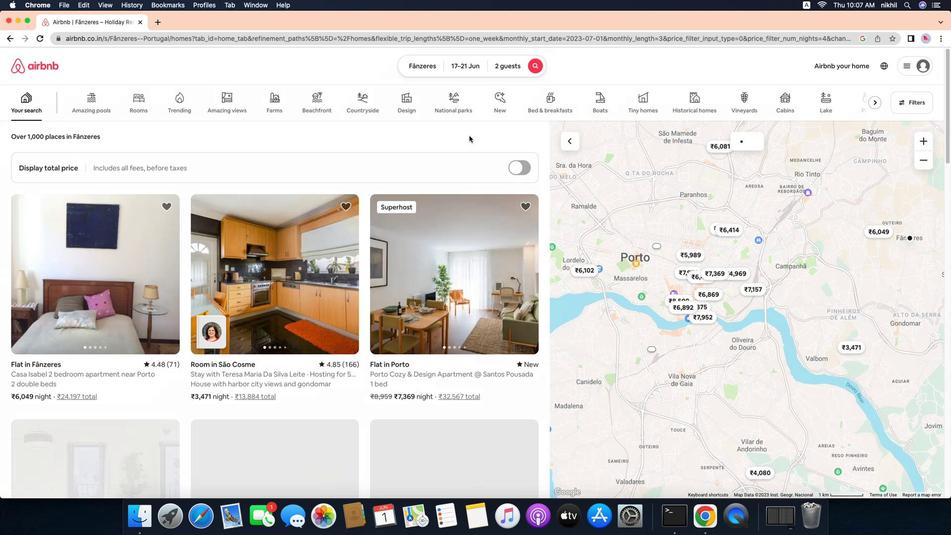 
Action: Mouse scrolled (580, 137) with delta (254, 138)
Screenshot: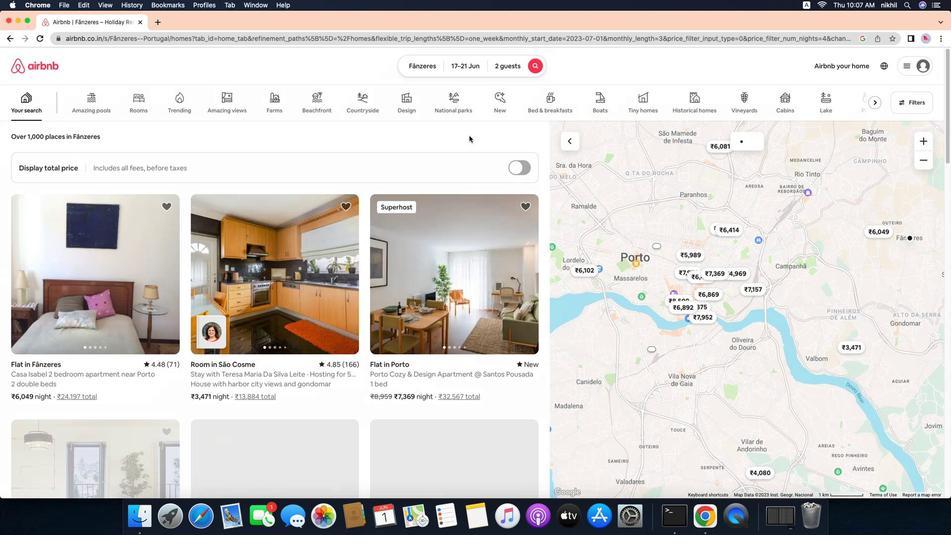 
Action: Mouse moved to (580, 137)
Screenshot: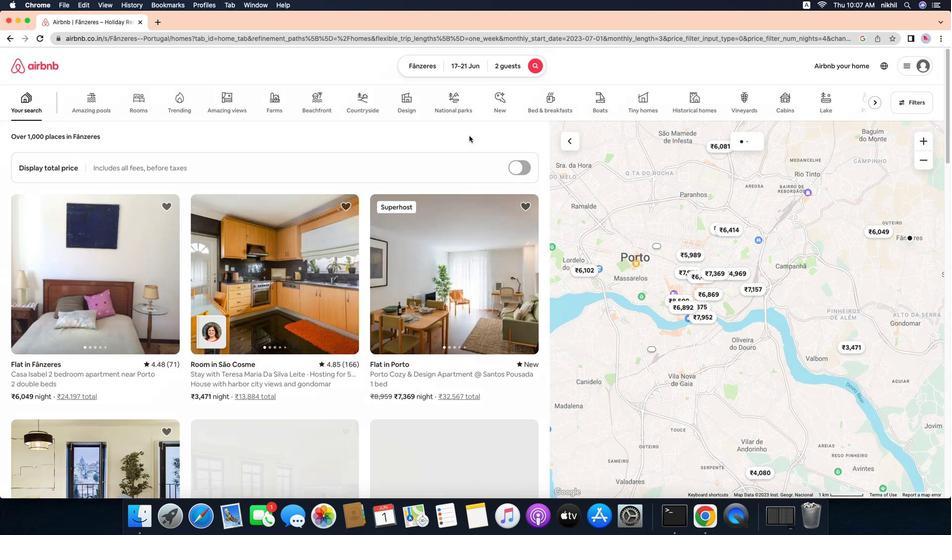 
Action: Mouse scrolled (580, 137) with delta (254, 138)
Screenshot: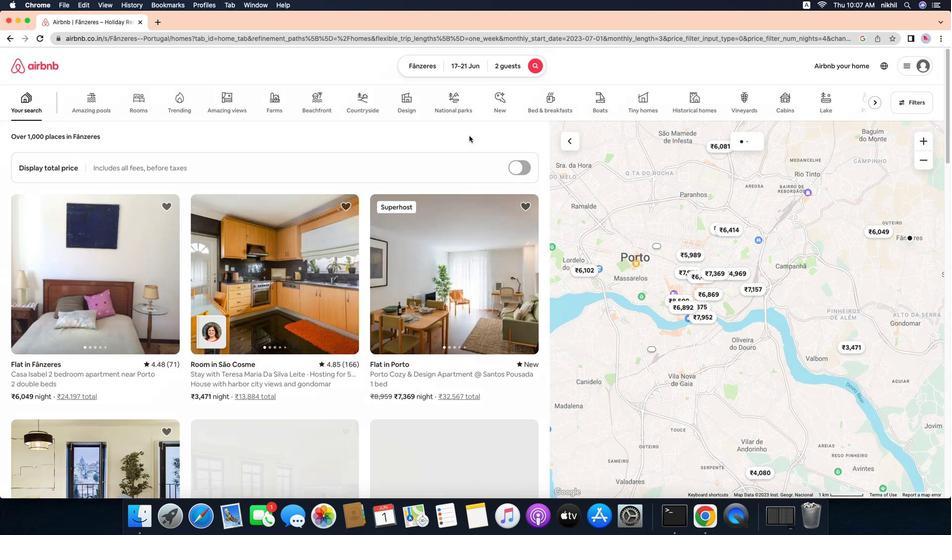 
Action: Mouse moved to (580, 137)
Screenshot: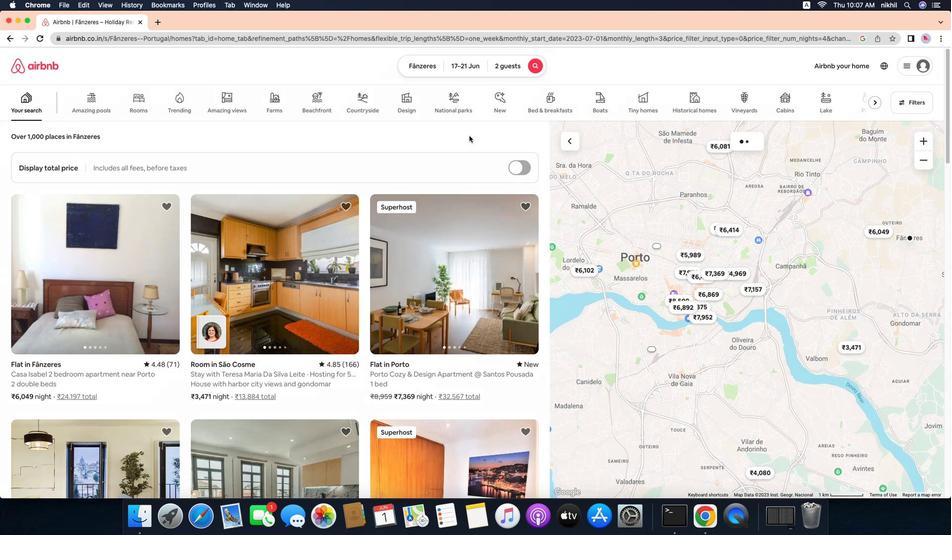
Action: Mouse scrolled (580, 137) with delta (254, 138)
Screenshot: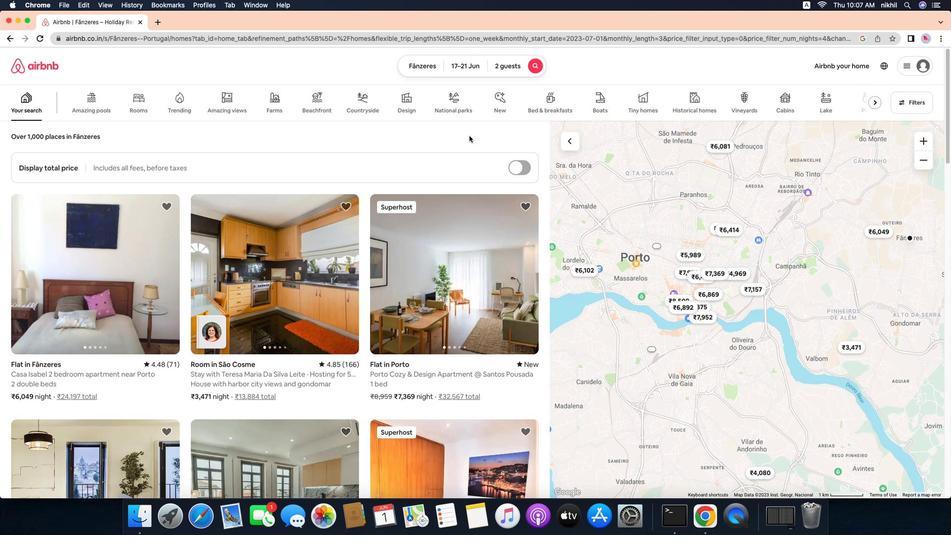 
Action: Mouse scrolled (580, 137) with delta (254, 138)
Screenshot: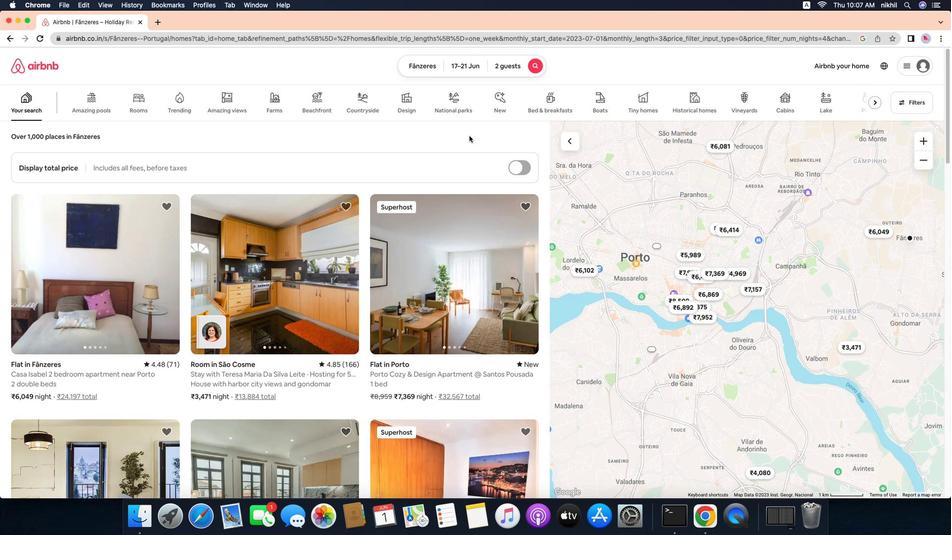 
Action: Mouse scrolled (580, 137) with delta (254, 138)
Screenshot: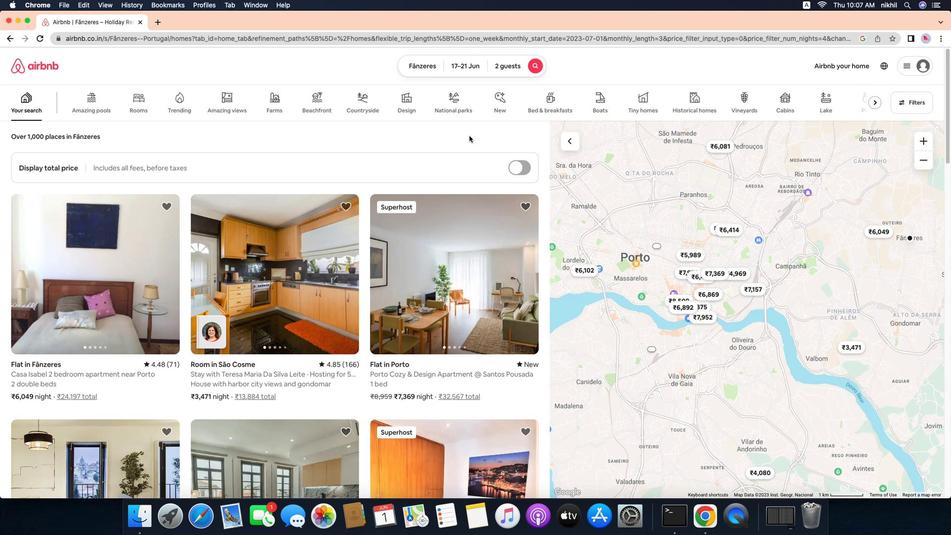 
Action: Mouse moved to (580, 137)
Screenshot: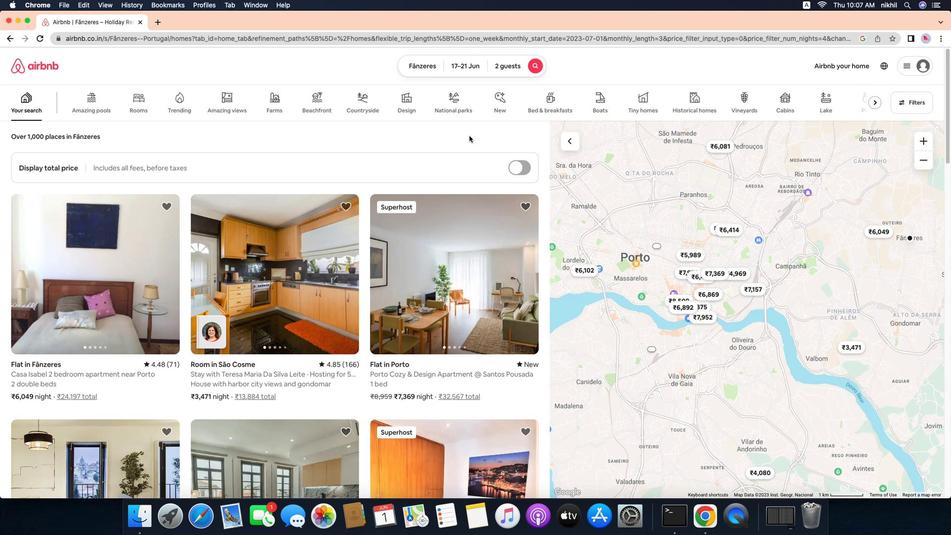 
Action: Mouse scrolled (580, 137) with delta (254, 138)
Screenshot: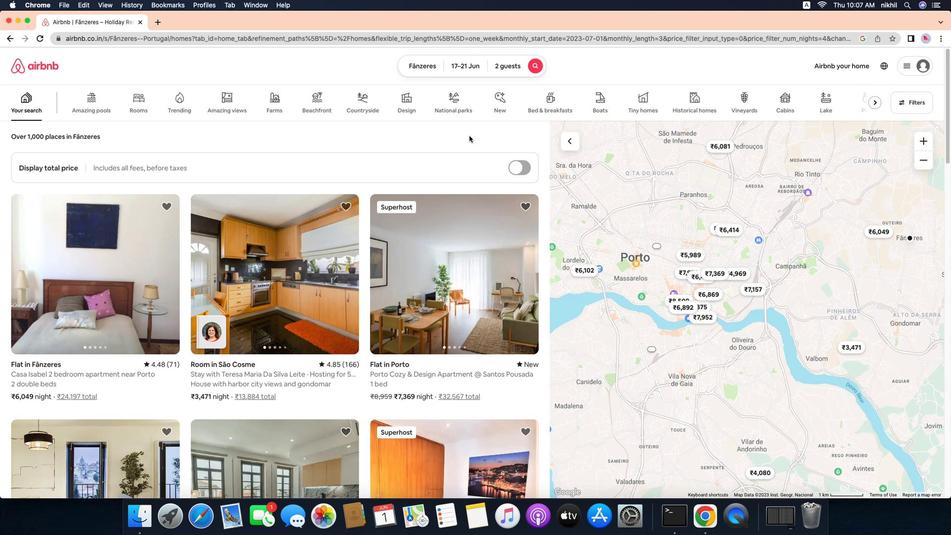 
Action: Mouse moved to (579, 137)
Screenshot: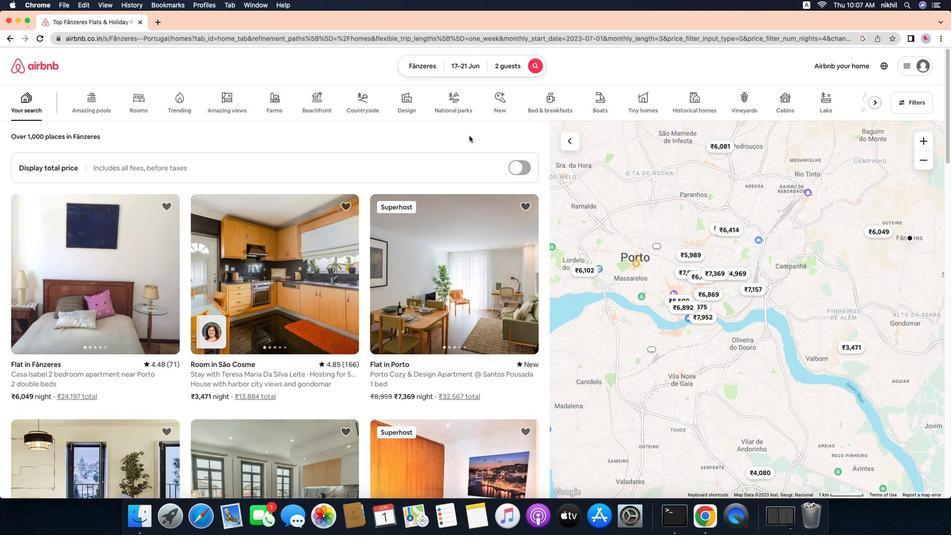 
Action: Mouse scrolled (579, 137) with delta (254, 138)
Screenshot: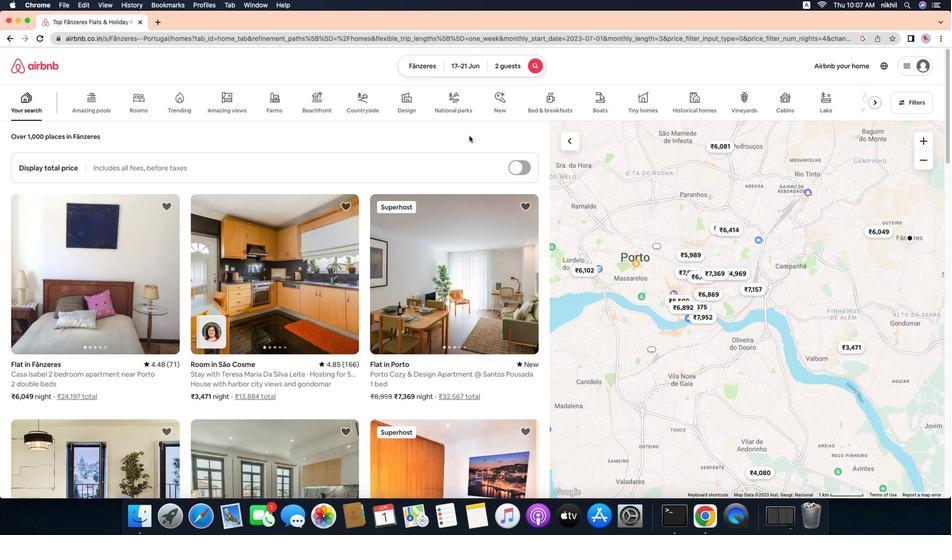 
Action: Mouse scrolled (579, 137) with delta (254, 138)
Screenshot: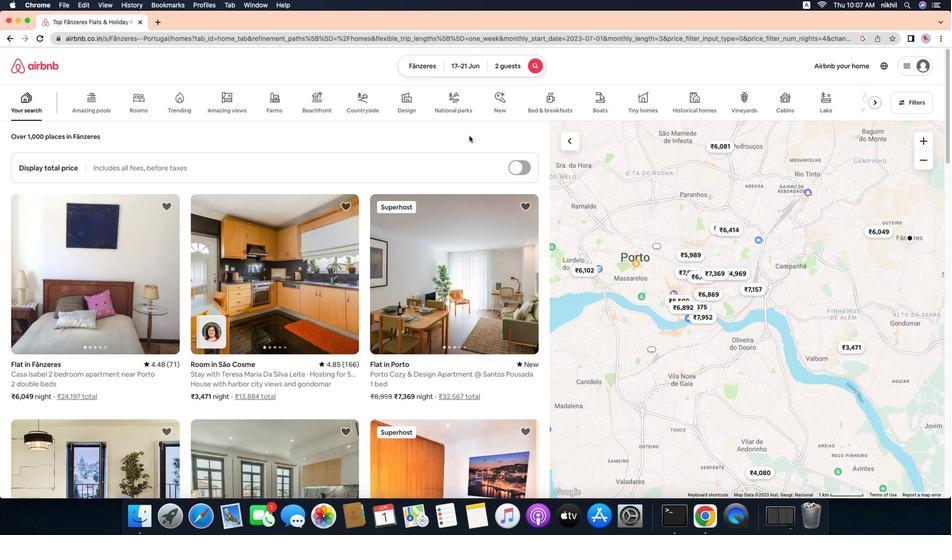 
Action: Mouse scrolled (579, 137) with delta (254, 138)
Screenshot: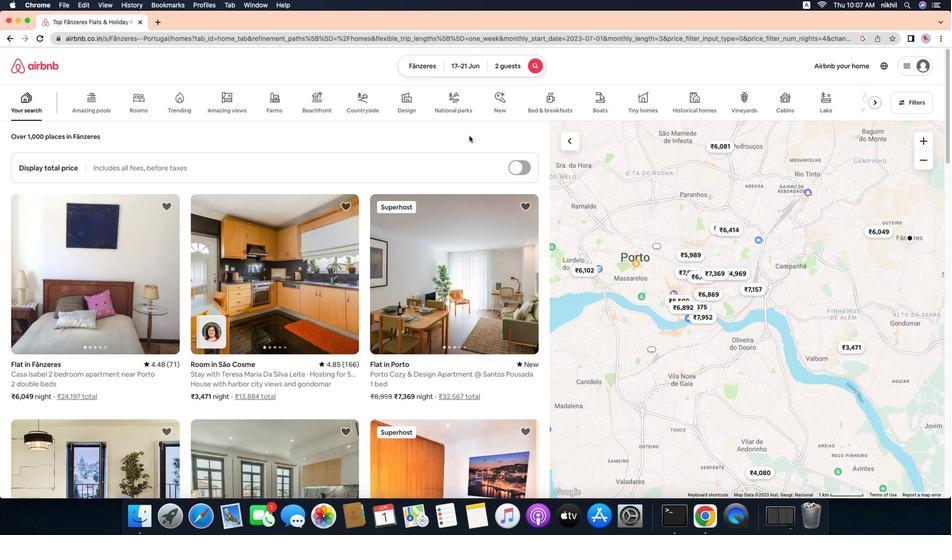 
Action: Mouse moved to (468, 136)
Screenshot: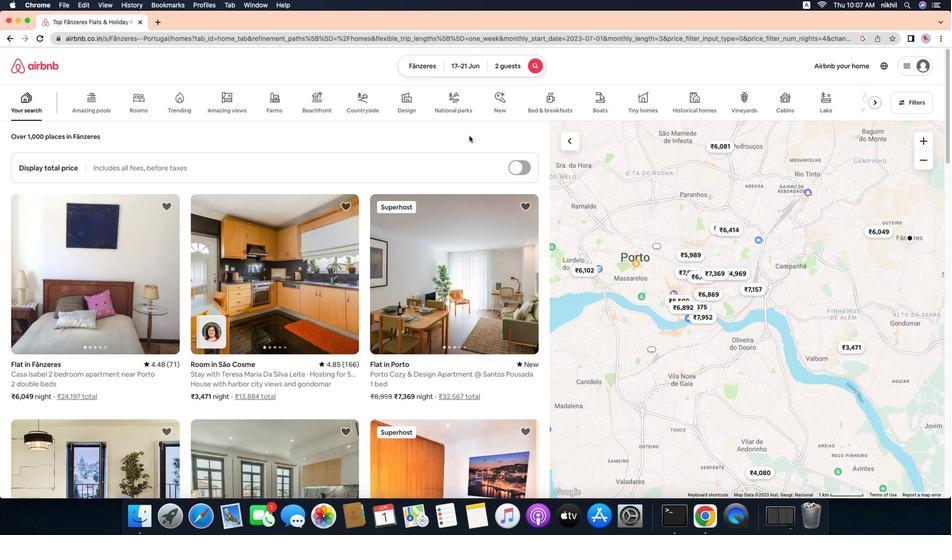 
Action: Mouse pressed left at (468, 136)
Screenshot: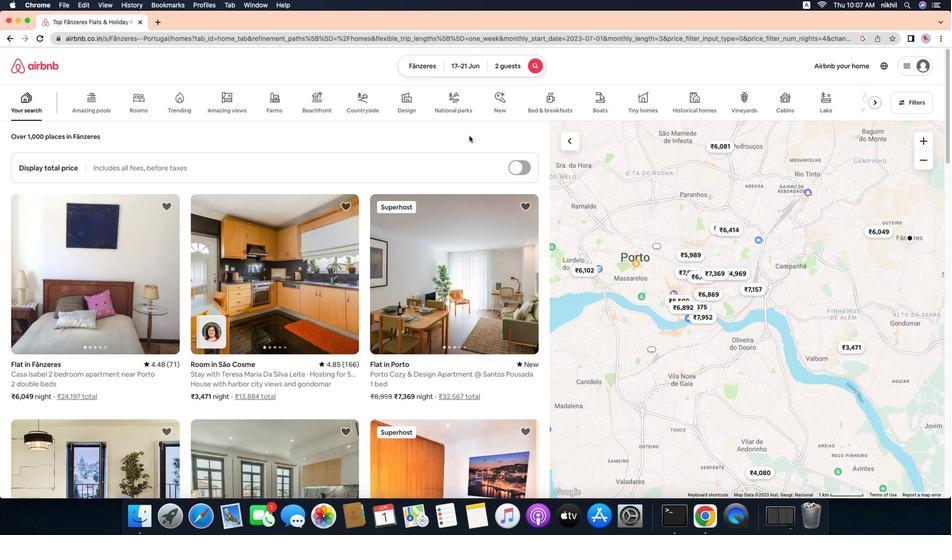
Action: Mouse moved to (657, 136)
Screenshot: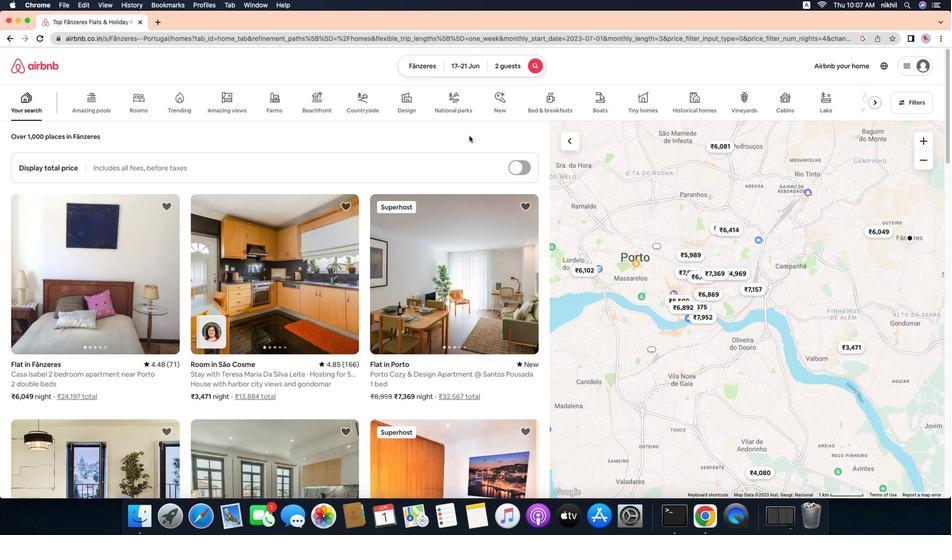 
Action: Mouse pressed left at (657, 136)
Screenshot: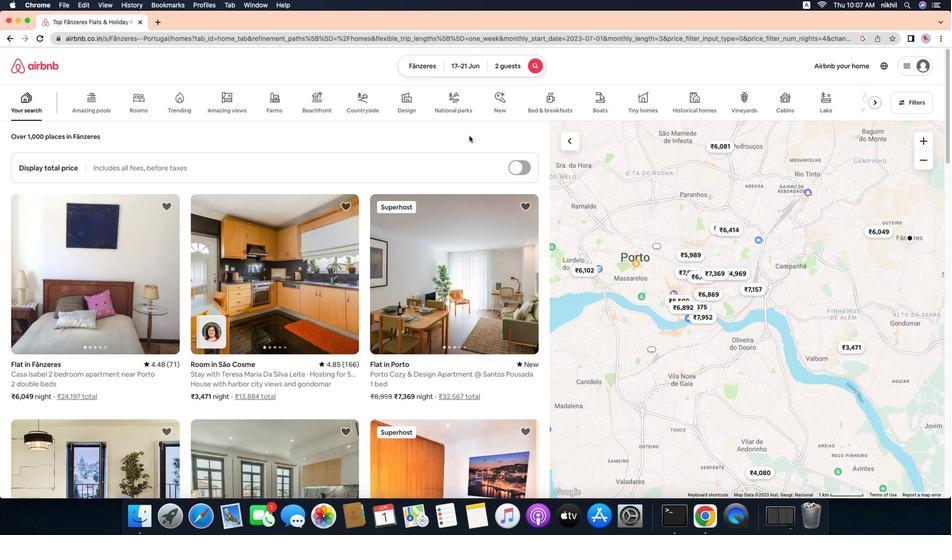 
Action: Mouse moved to (573, 137)
Screenshot: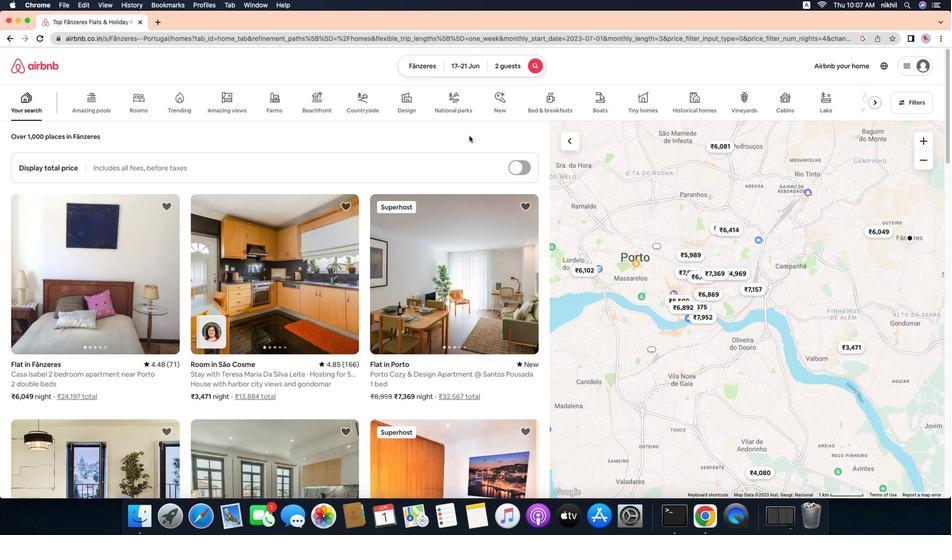 
